 Task: Check the sale-to-list ratio of family room in the last 5 years.
Action: Mouse moved to (1020, 235)
Screenshot: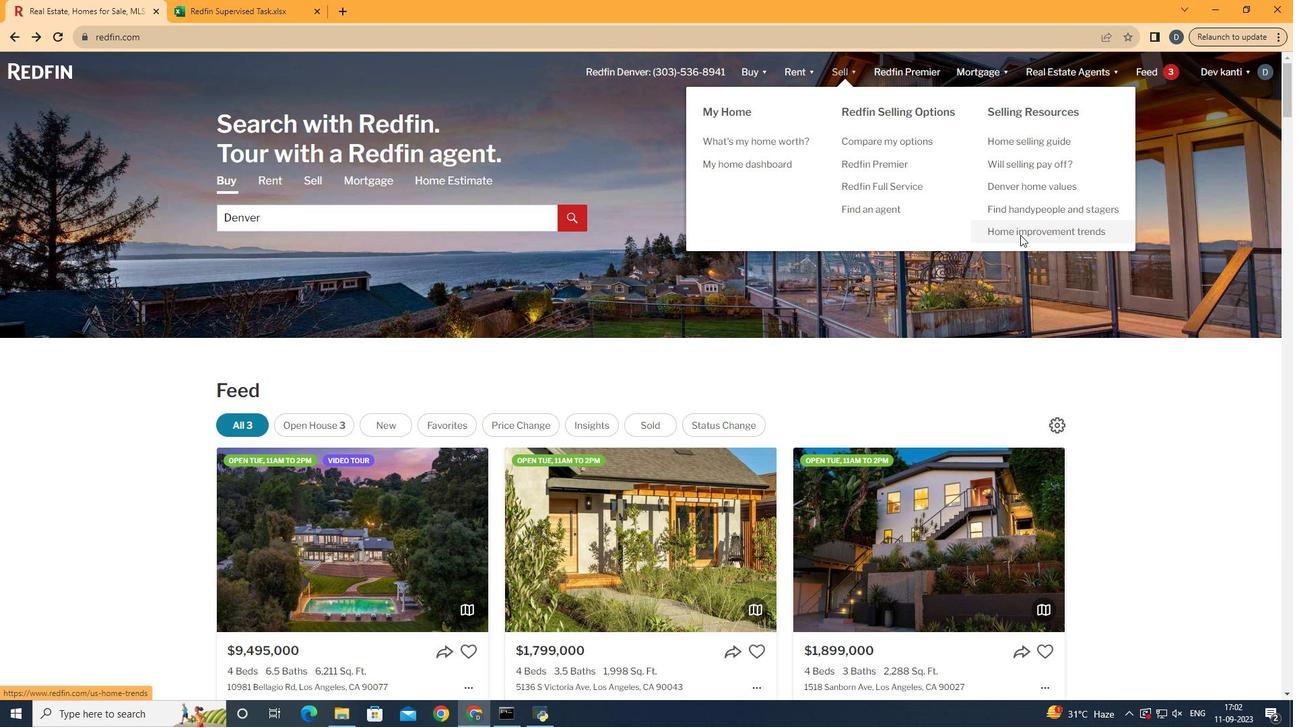 
Action: Mouse pressed left at (1020, 235)
Screenshot: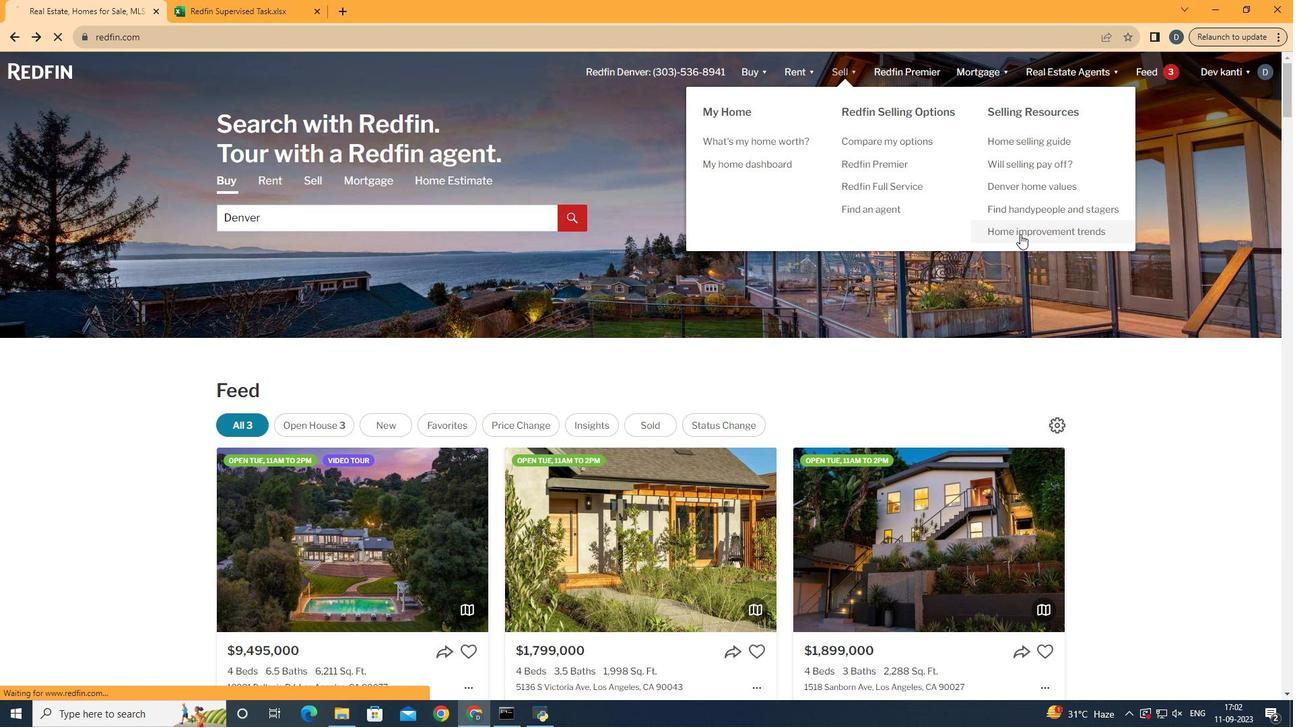 
Action: Mouse moved to (326, 258)
Screenshot: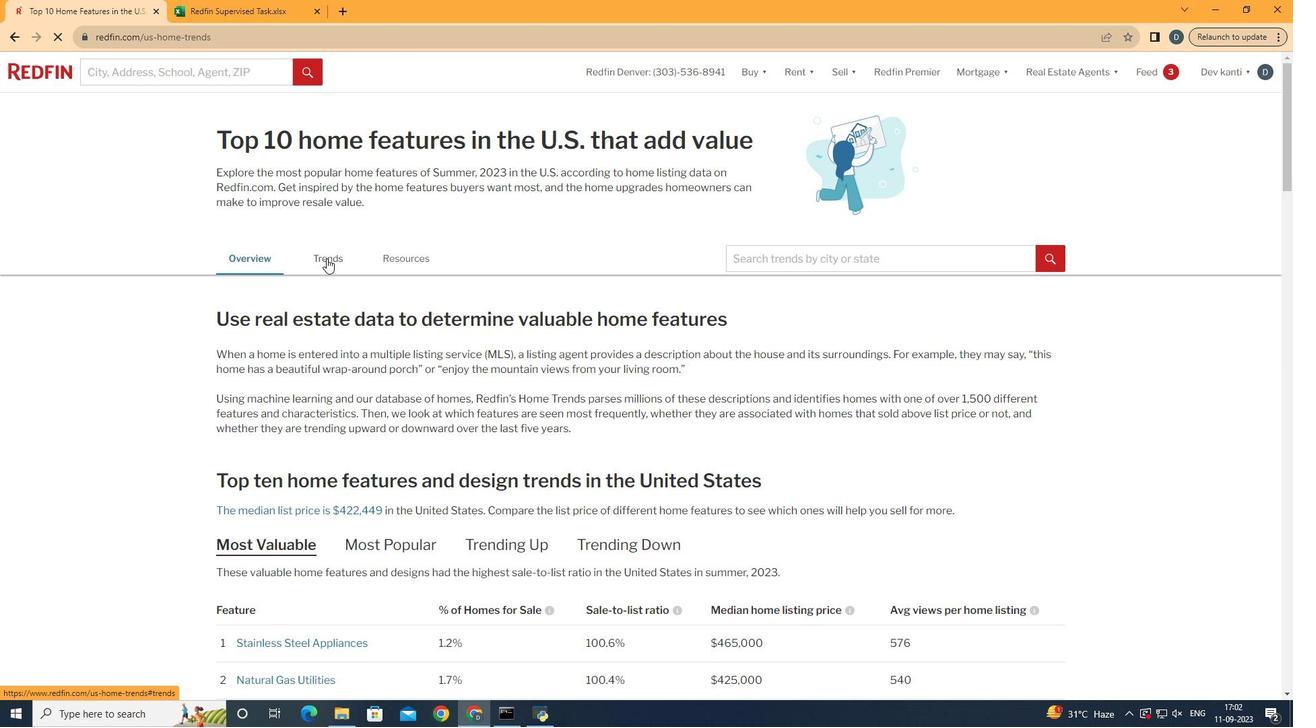 
Action: Mouse pressed left at (326, 258)
Screenshot: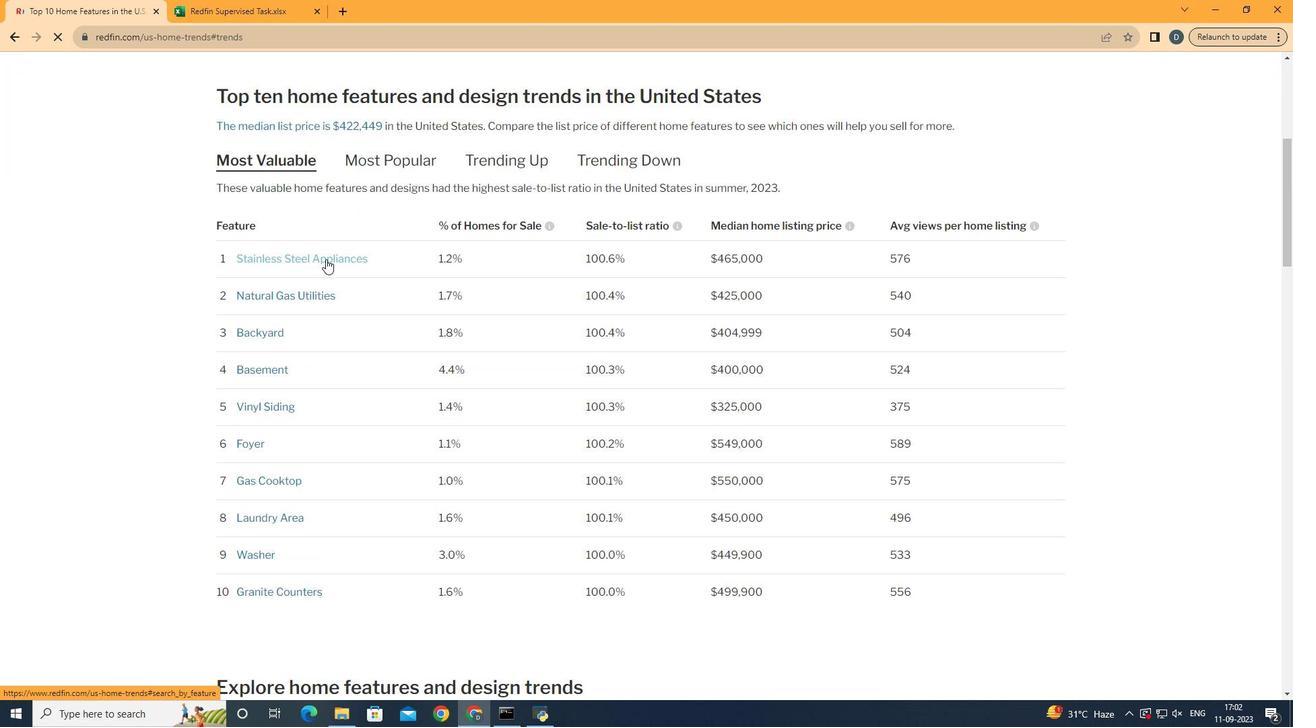 
Action: Mouse moved to (382, 332)
Screenshot: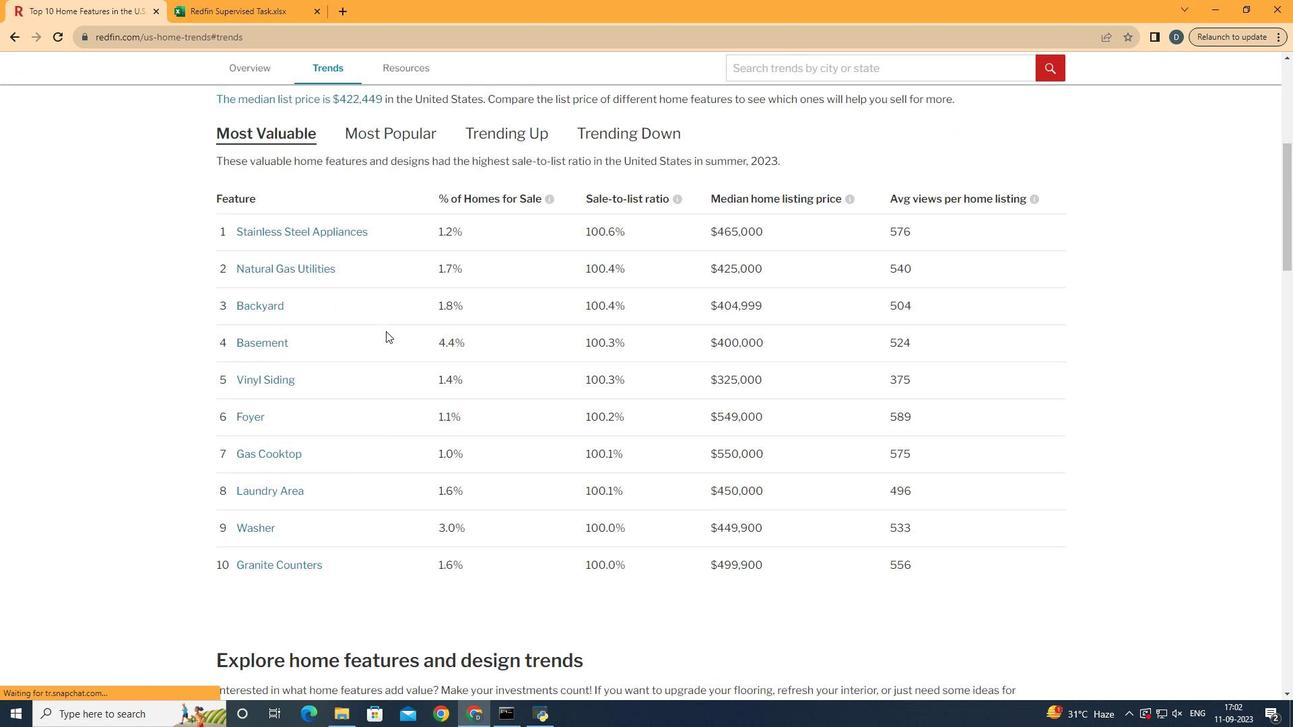 
Action: Mouse scrolled (382, 332) with delta (0, 0)
Screenshot: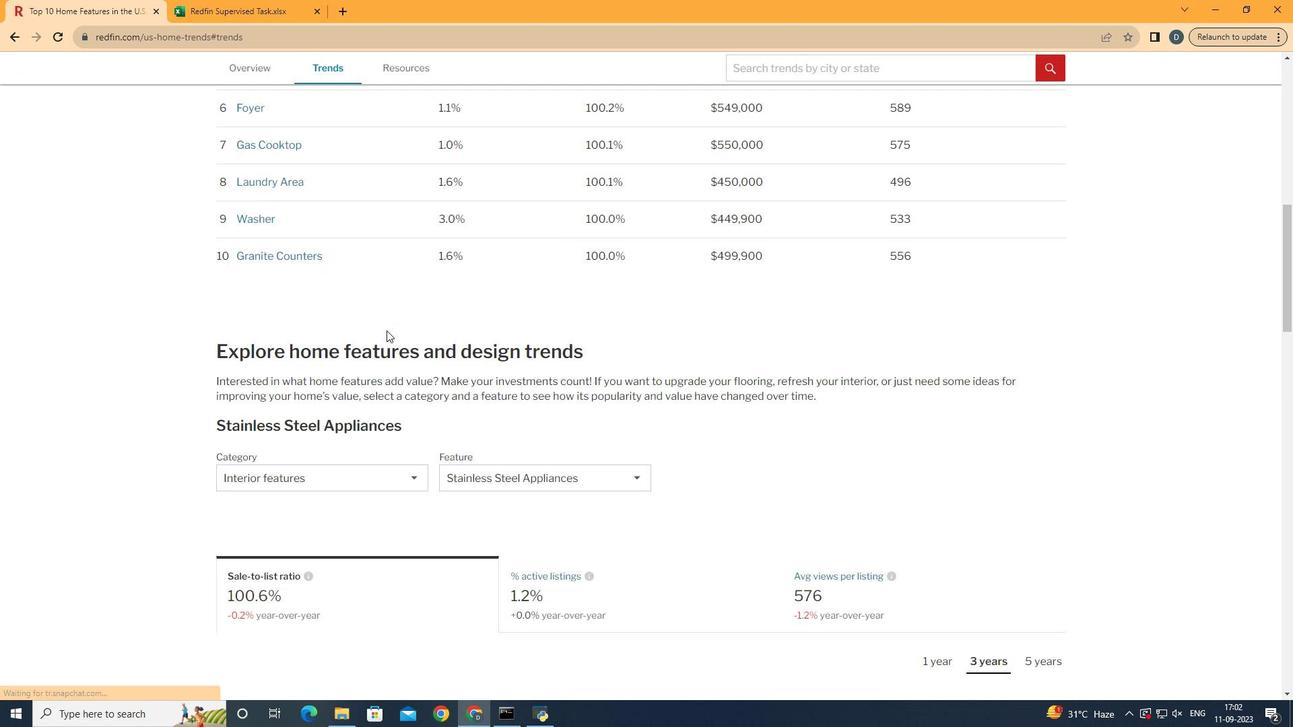 
Action: Mouse moved to (383, 332)
Screenshot: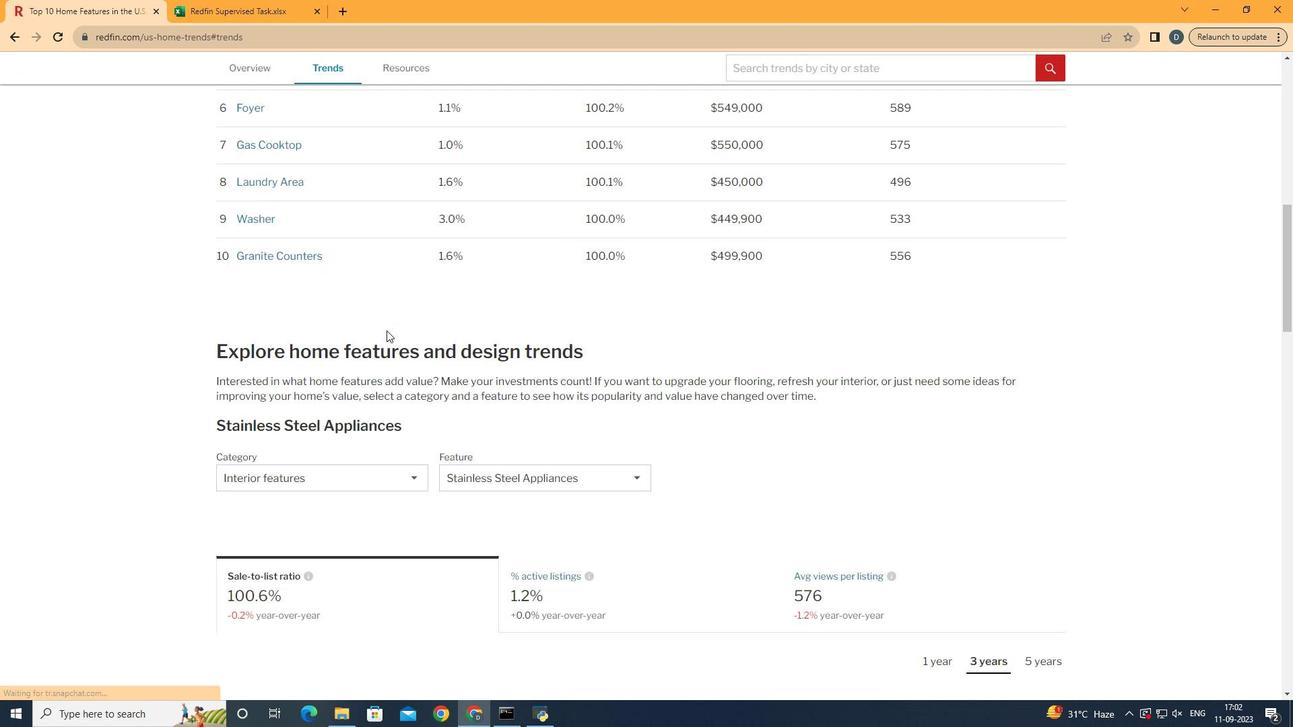 
Action: Mouse scrolled (383, 332) with delta (0, 0)
Screenshot: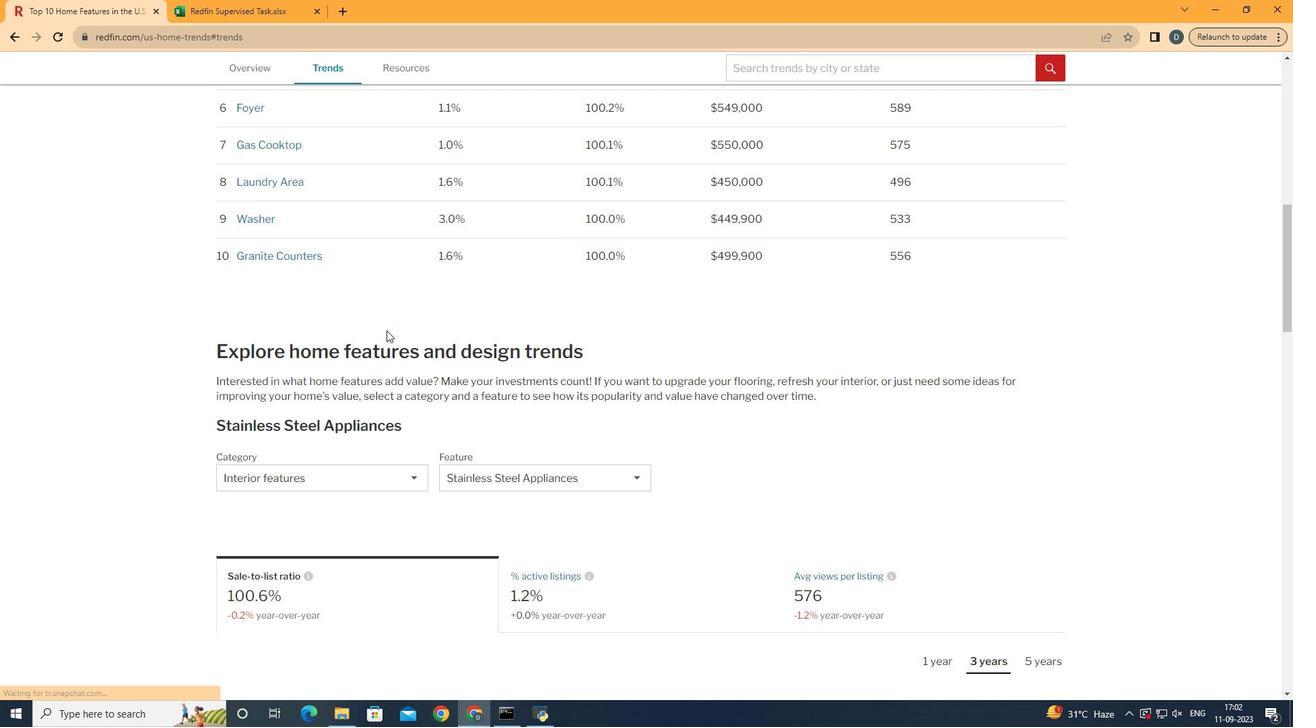 
Action: Mouse moved to (384, 332)
Screenshot: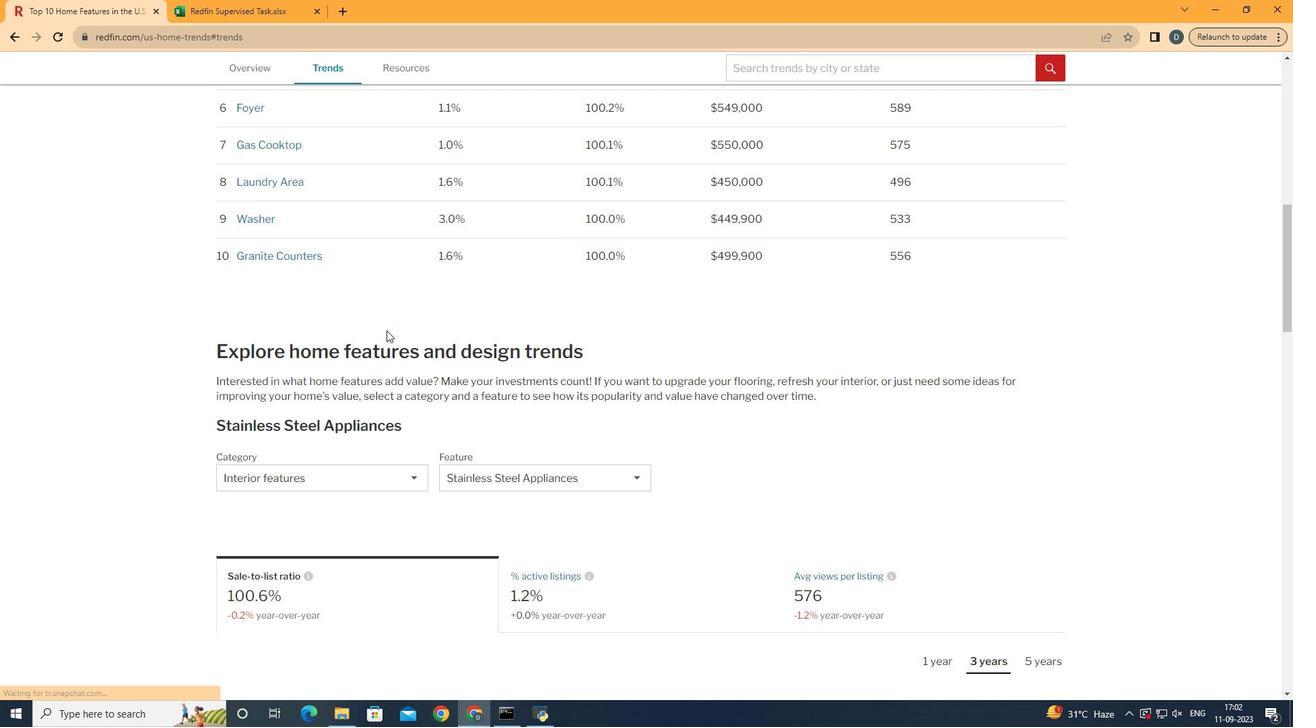 
Action: Mouse scrolled (384, 332) with delta (0, 0)
Screenshot: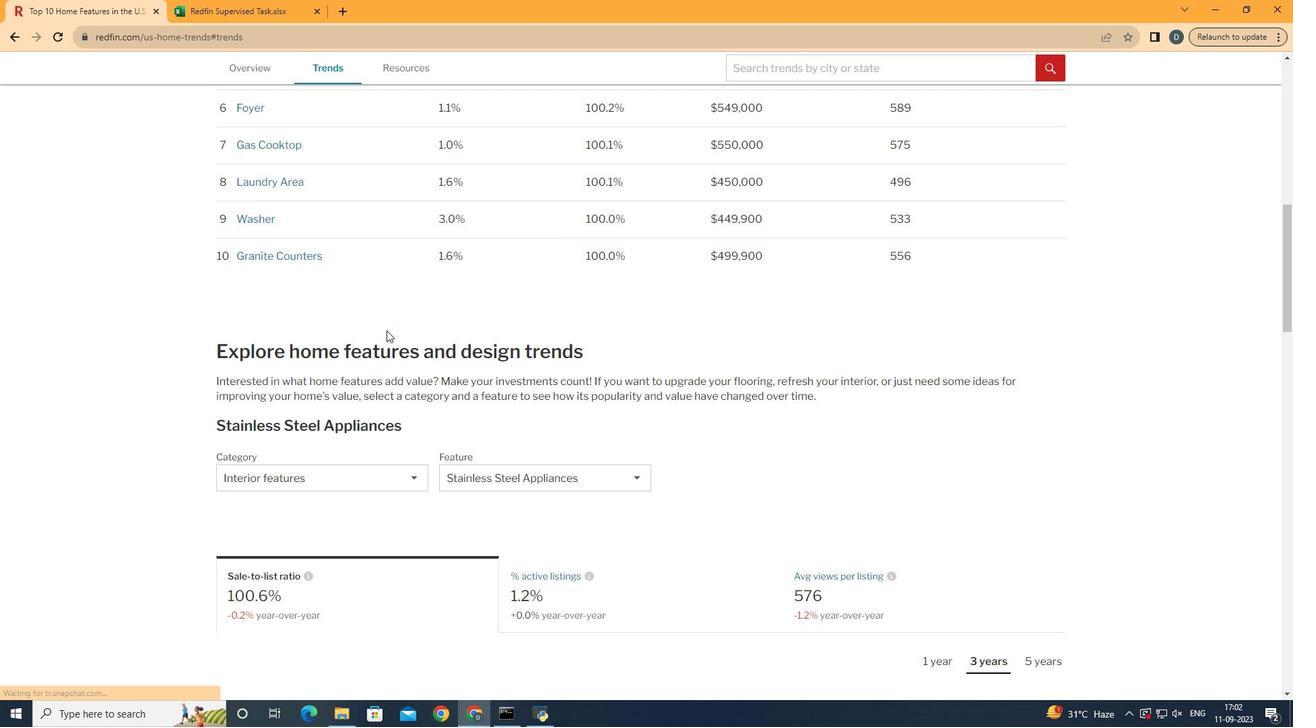 
Action: Mouse scrolled (384, 332) with delta (0, 0)
Screenshot: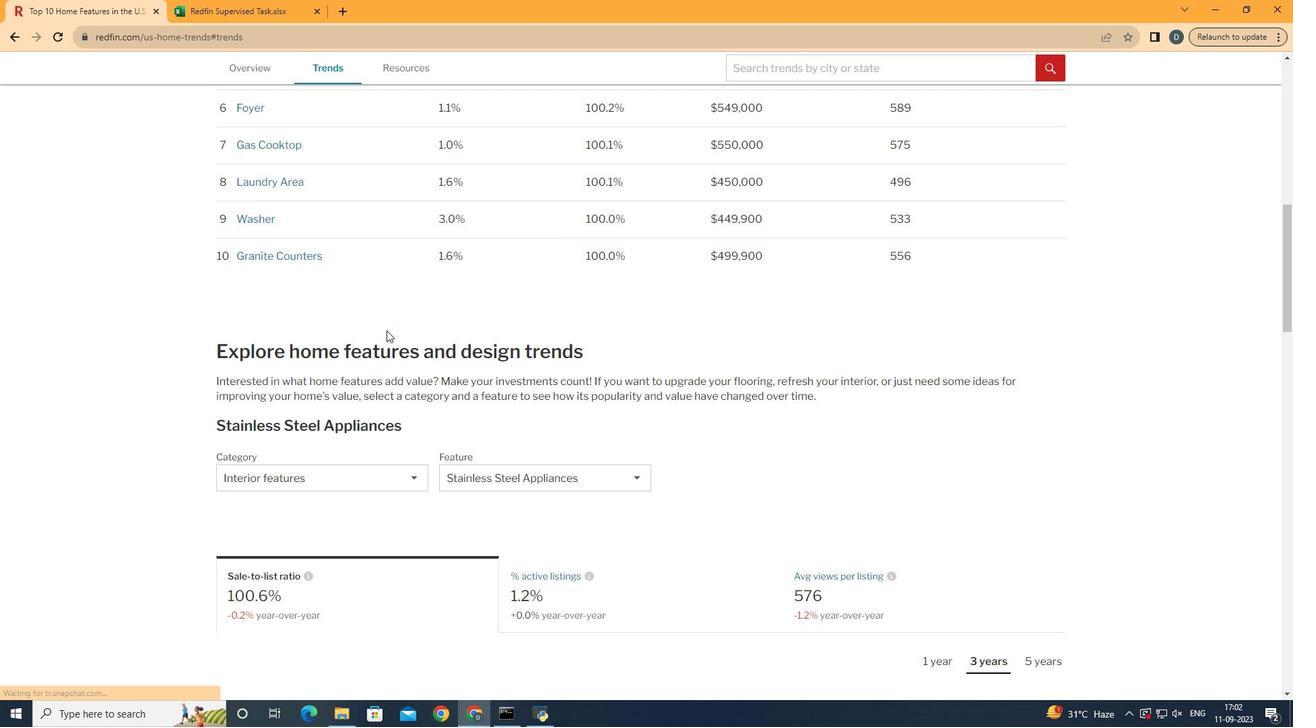 
Action: Mouse moved to (385, 331)
Screenshot: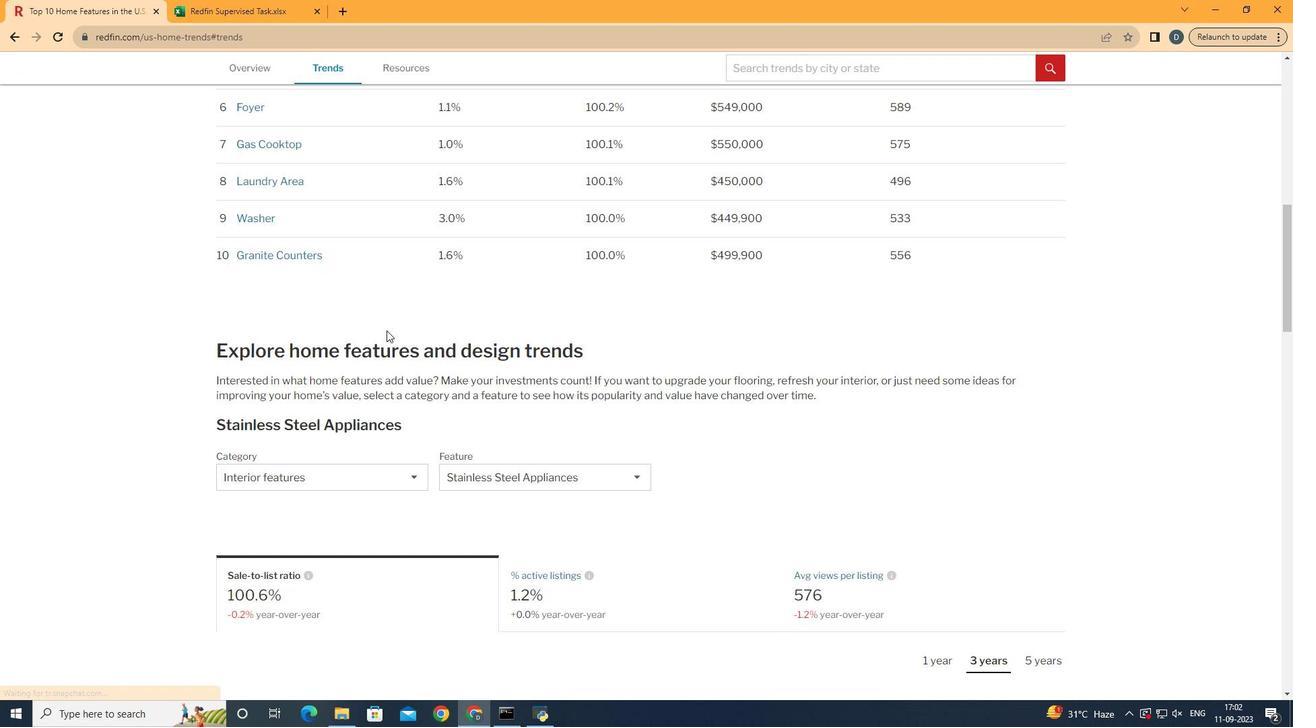 
Action: Mouse scrolled (385, 330) with delta (0, 0)
Screenshot: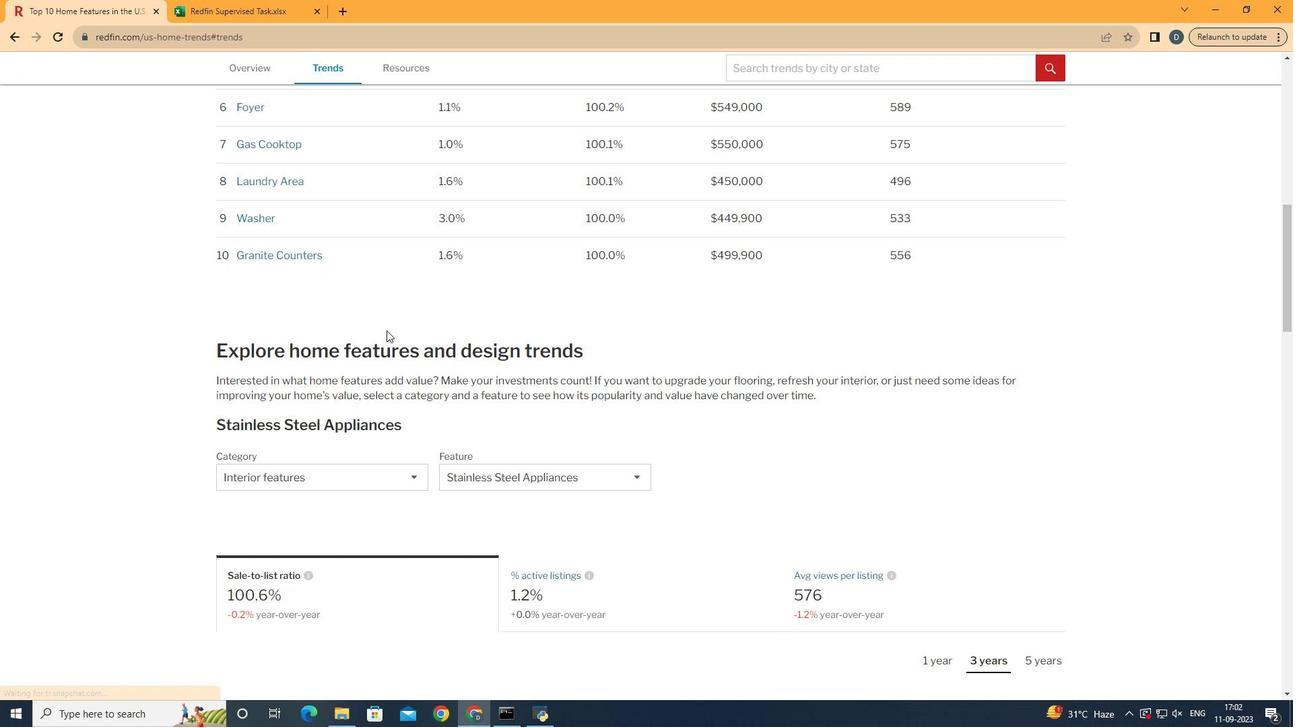 
Action: Mouse moved to (386, 330)
Screenshot: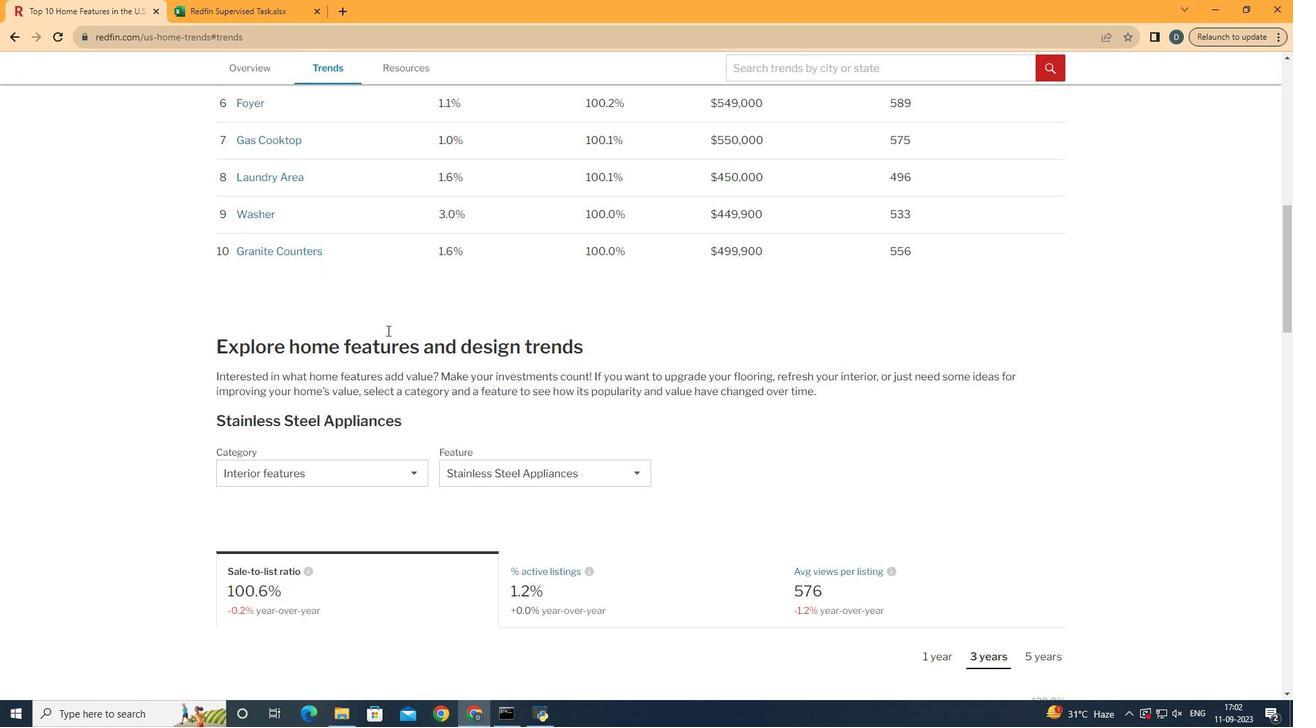 
Action: Mouse scrolled (386, 330) with delta (0, 0)
Screenshot: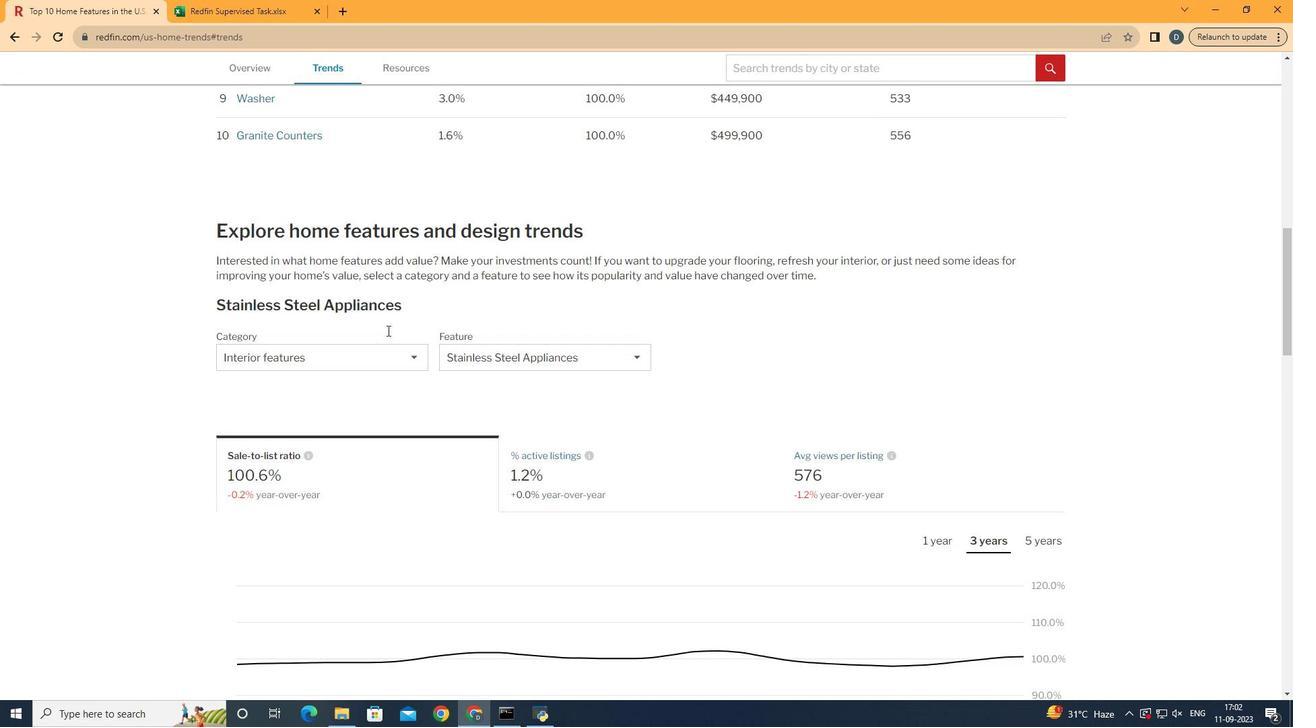 
Action: Mouse scrolled (386, 330) with delta (0, 0)
Screenshot: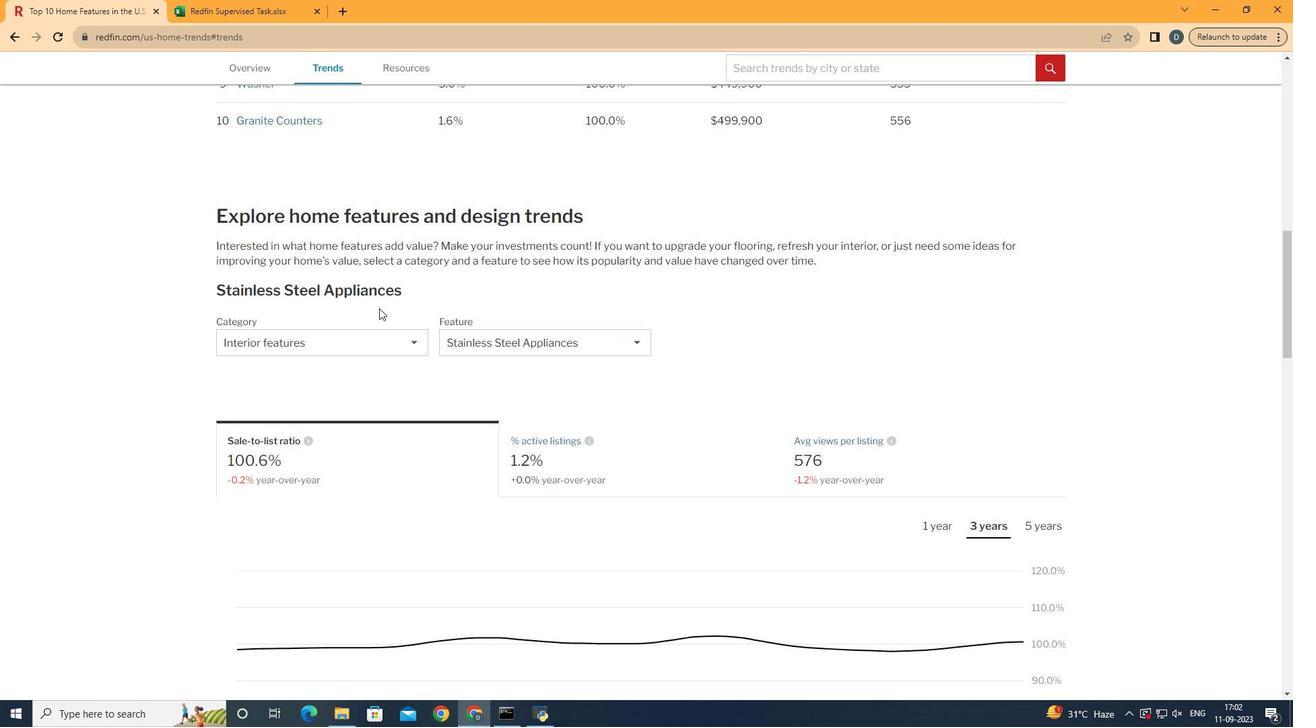 
Action: Mouse moved to (387, 344)
Screenshot: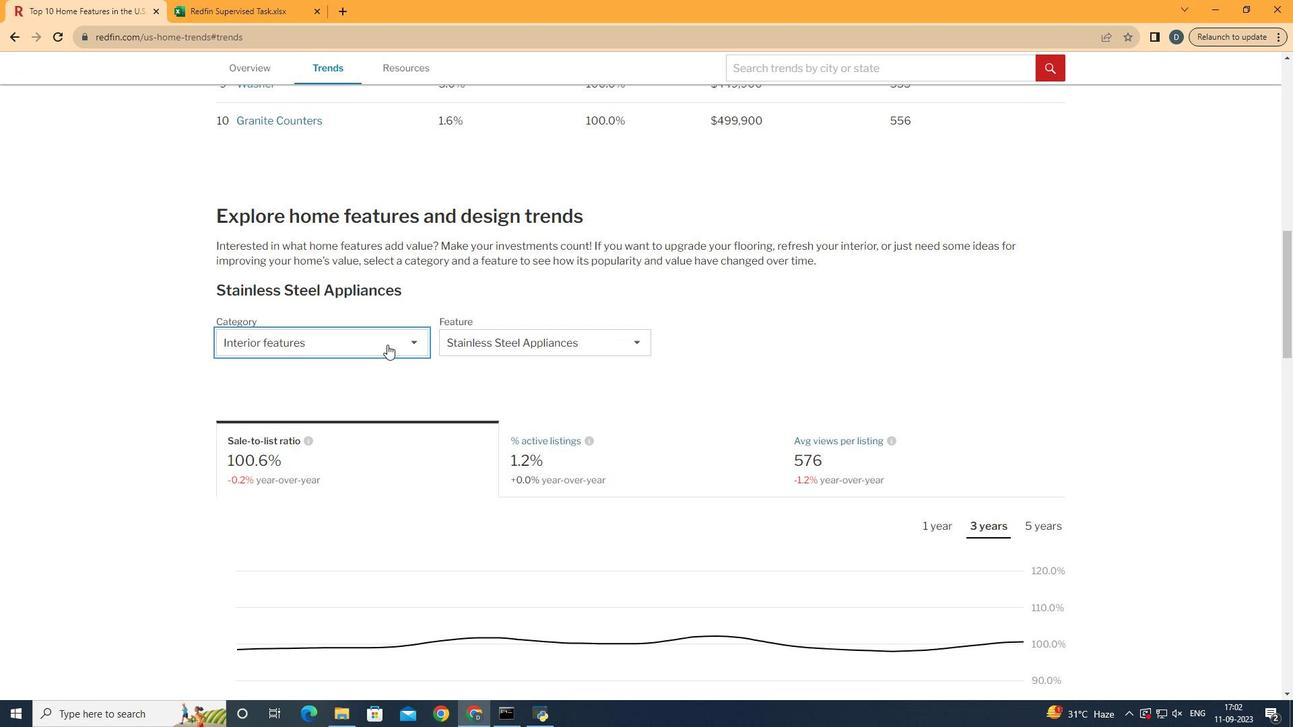 
Action: Mouse pressed left at (387, 344)
Screenshot: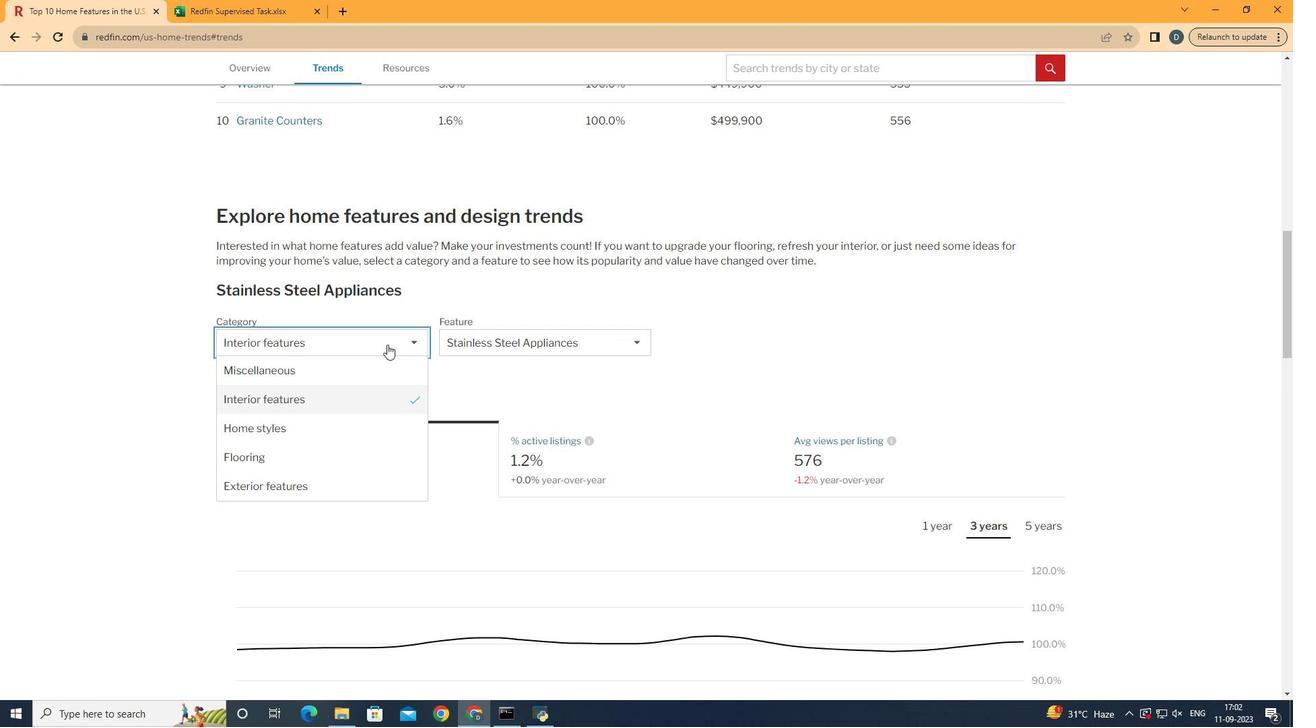 
Action: Mouse moved to (386, 394)
Screenshot: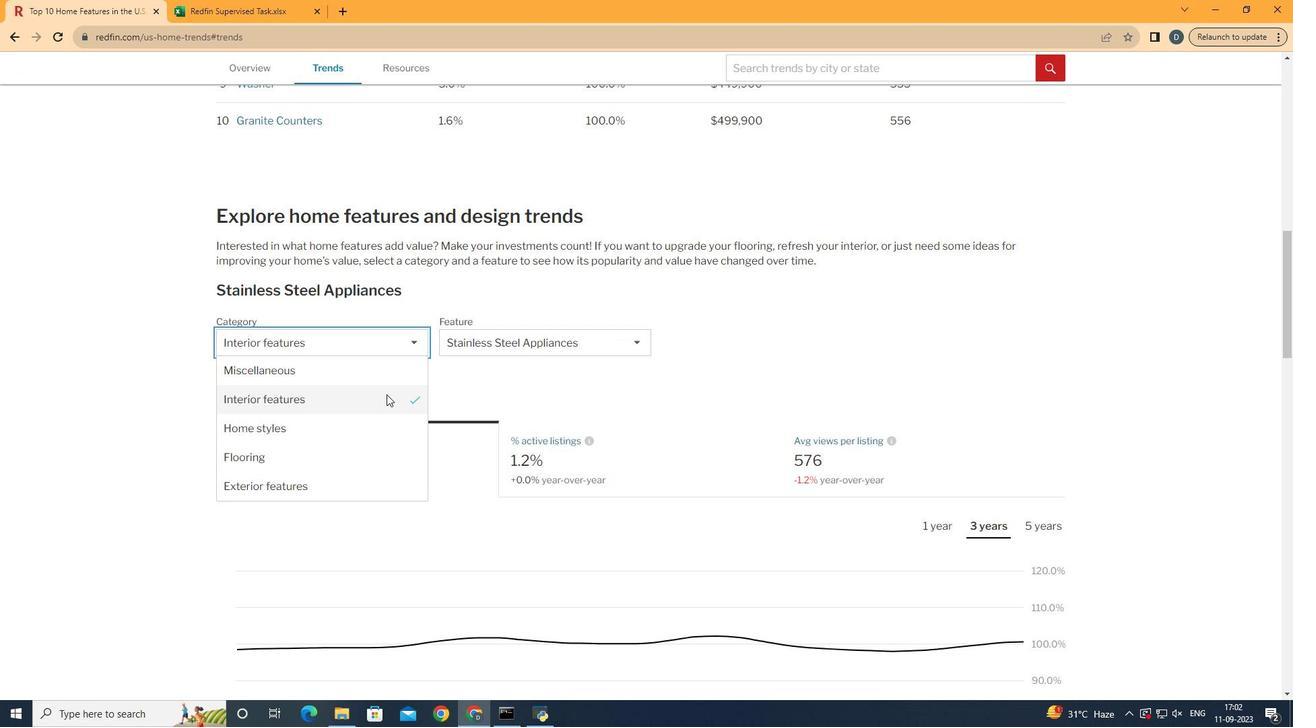 
Action: Mouse pressed left at (386, 394)
Screenshot: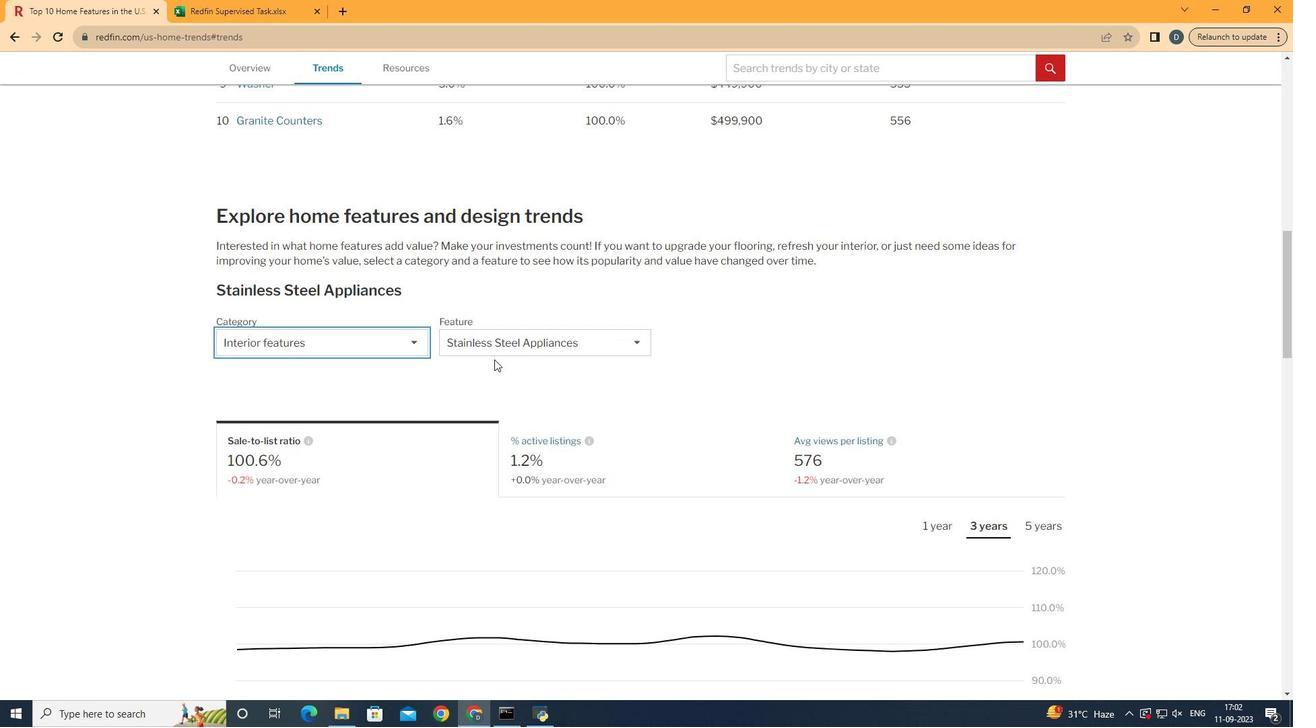 
Action: Mouse moved to (526, 351)
Screenshot: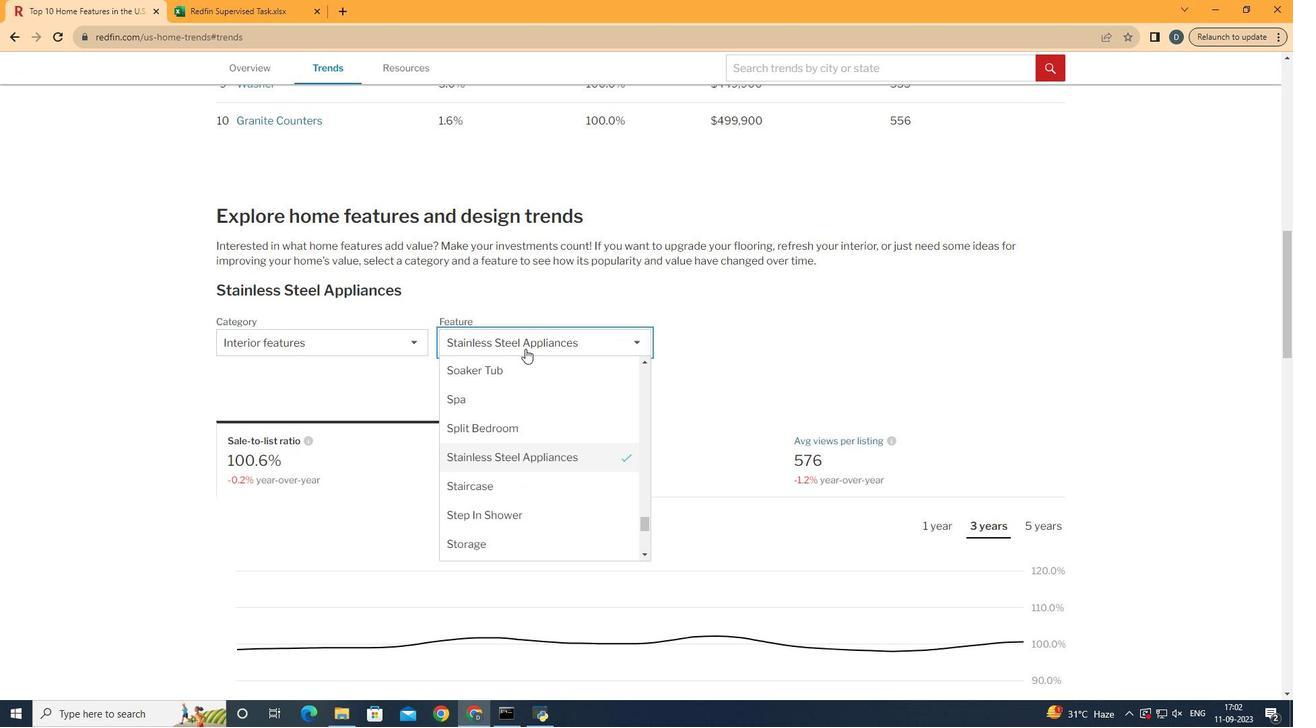 
Action: Mouse pressed left at (526, 351)
Screenshot: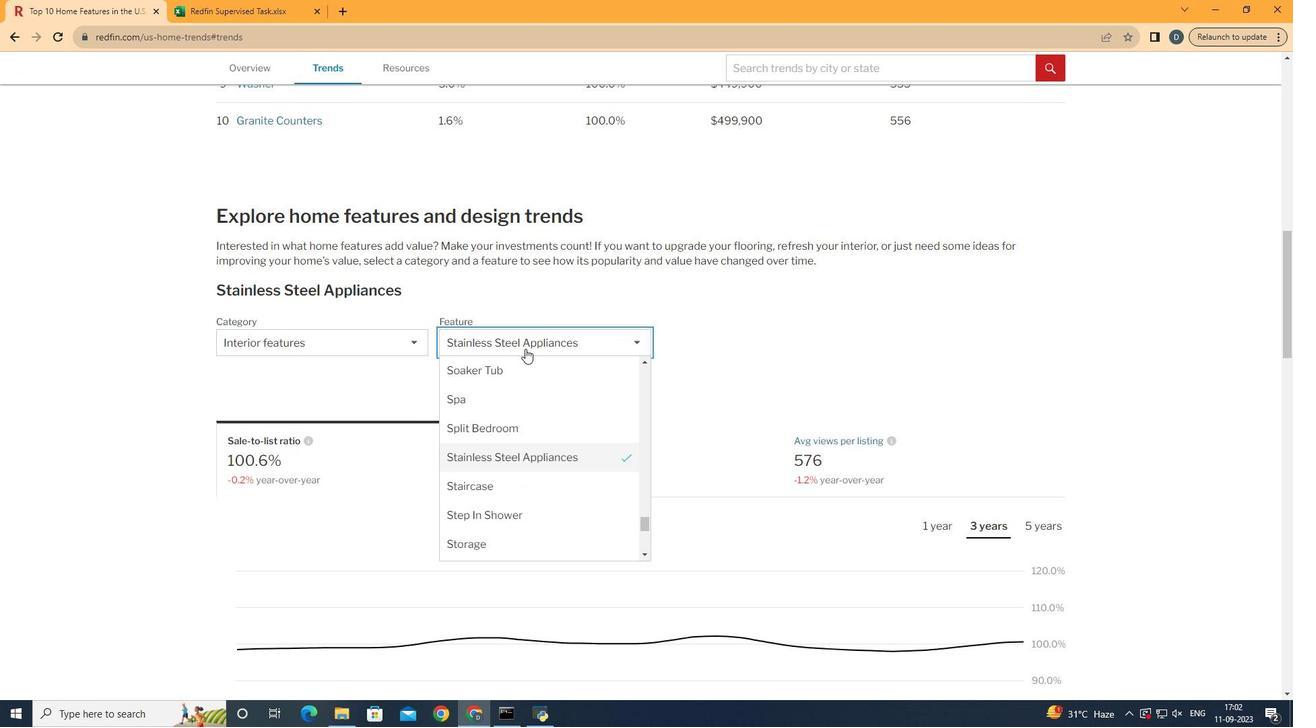 
Action: Mouse moved to (558, 465)
Screenshot: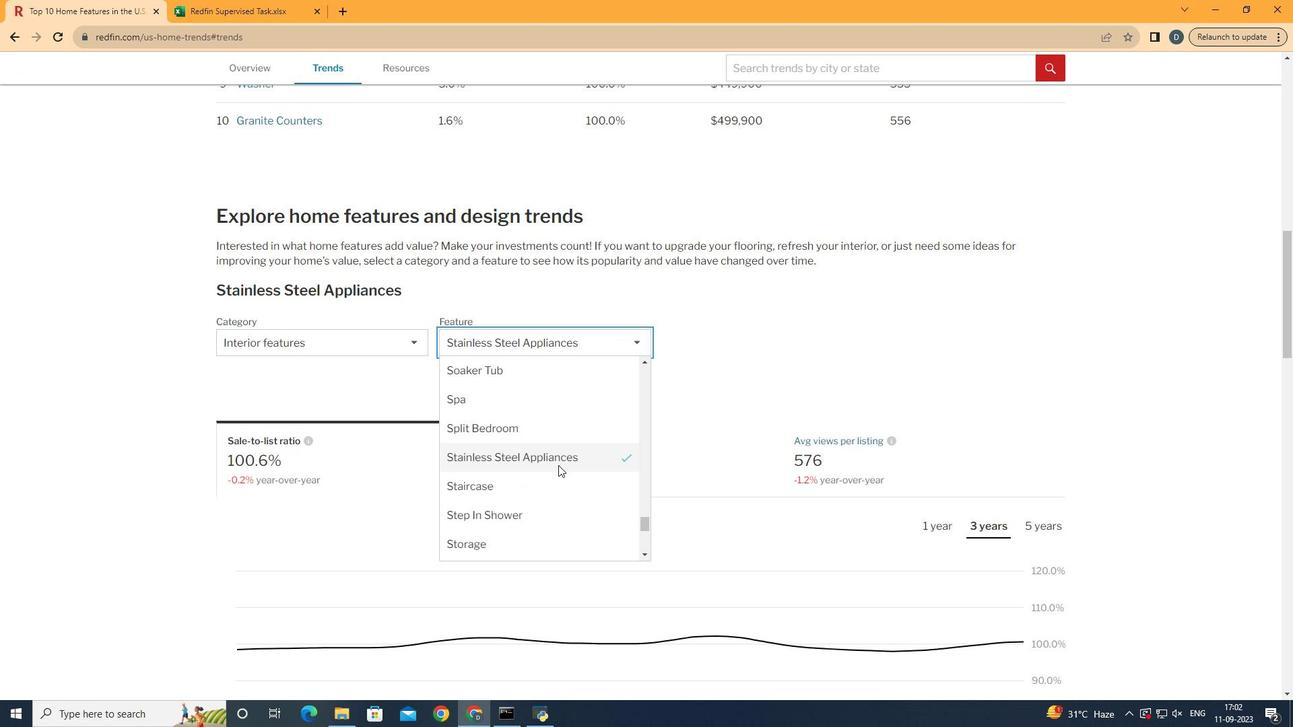 
Action: Mouse scrolled (558, 466) with delta (0, 0)
Screenshot: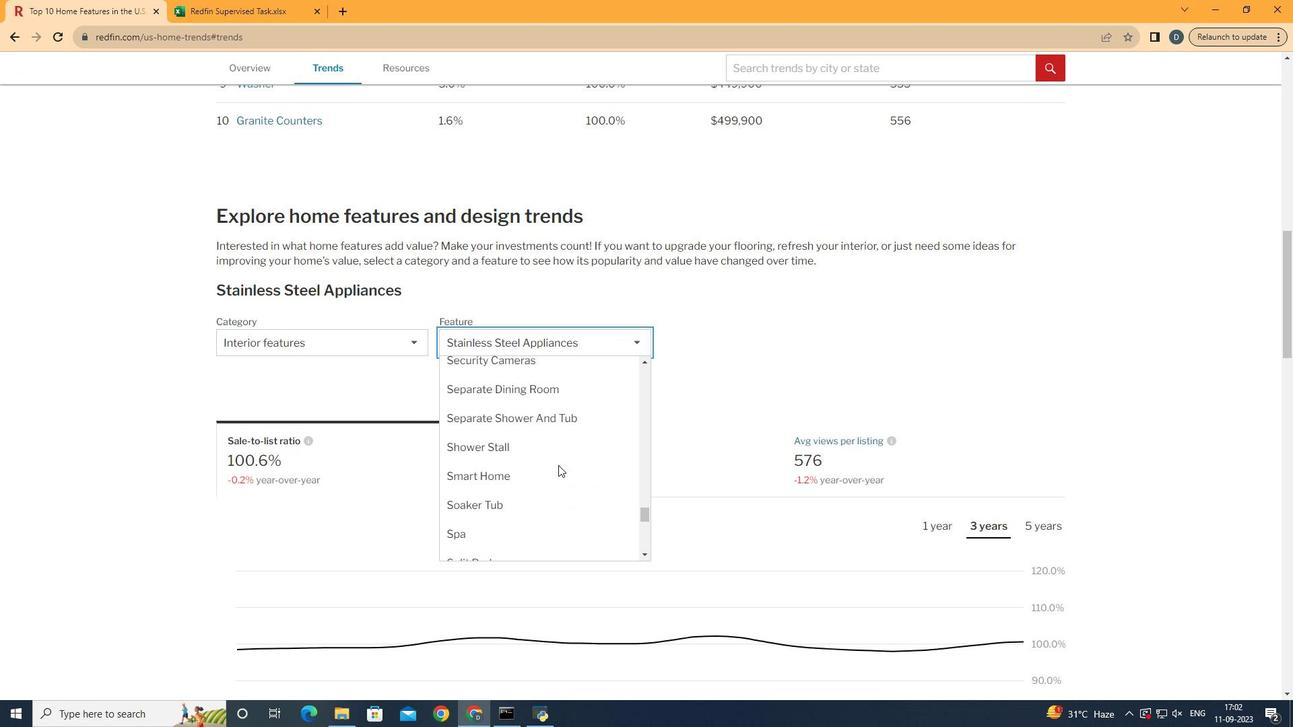
Action: Mouse scrolled (558, 466) with delta (0, 0)
Screenshot: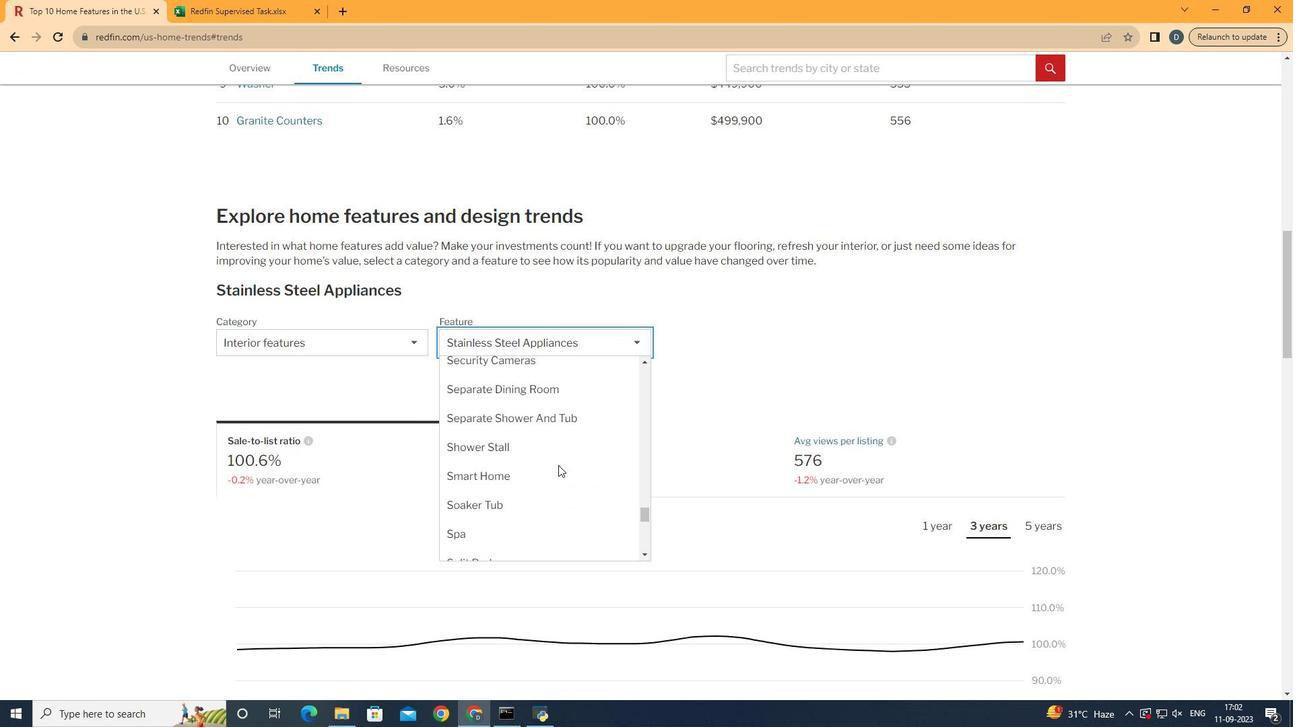 
Action: Mouse scrolled (558, 466) with delta (0, 0)
Screenshot: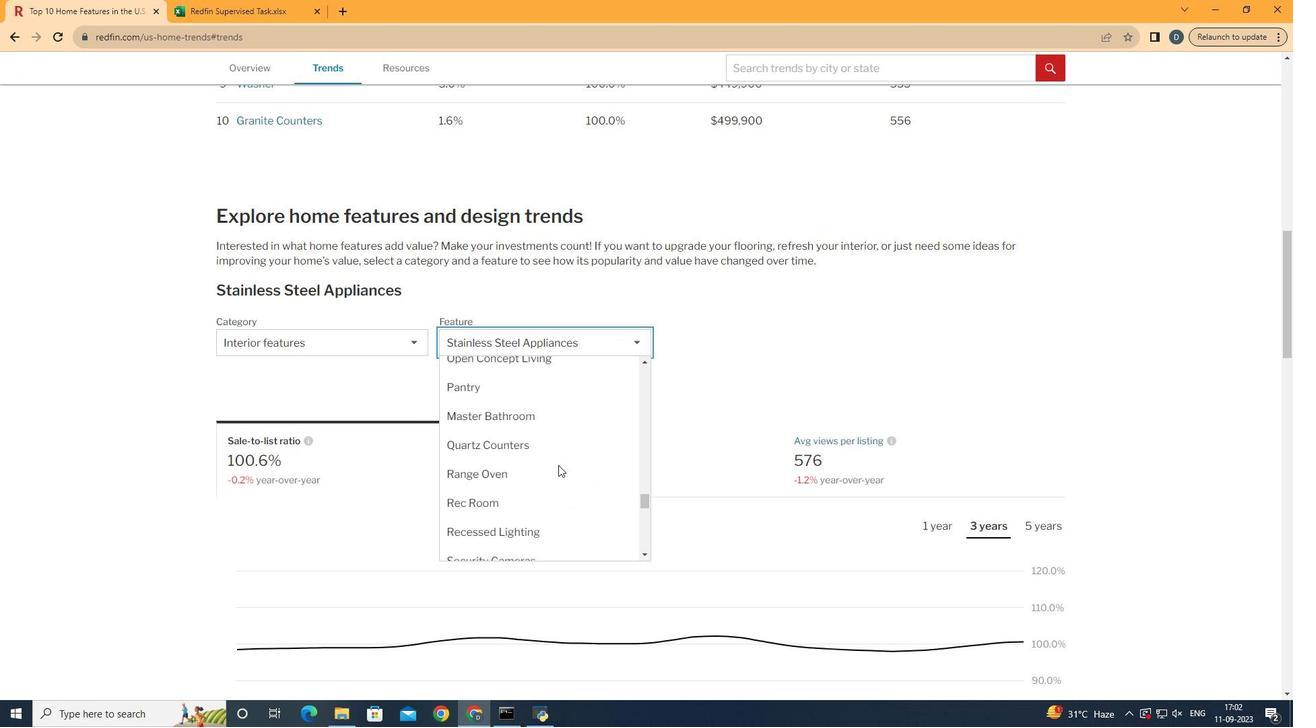 
Action: Mouse scrolled (558, 466) with delta (0, 0)
Screenshot: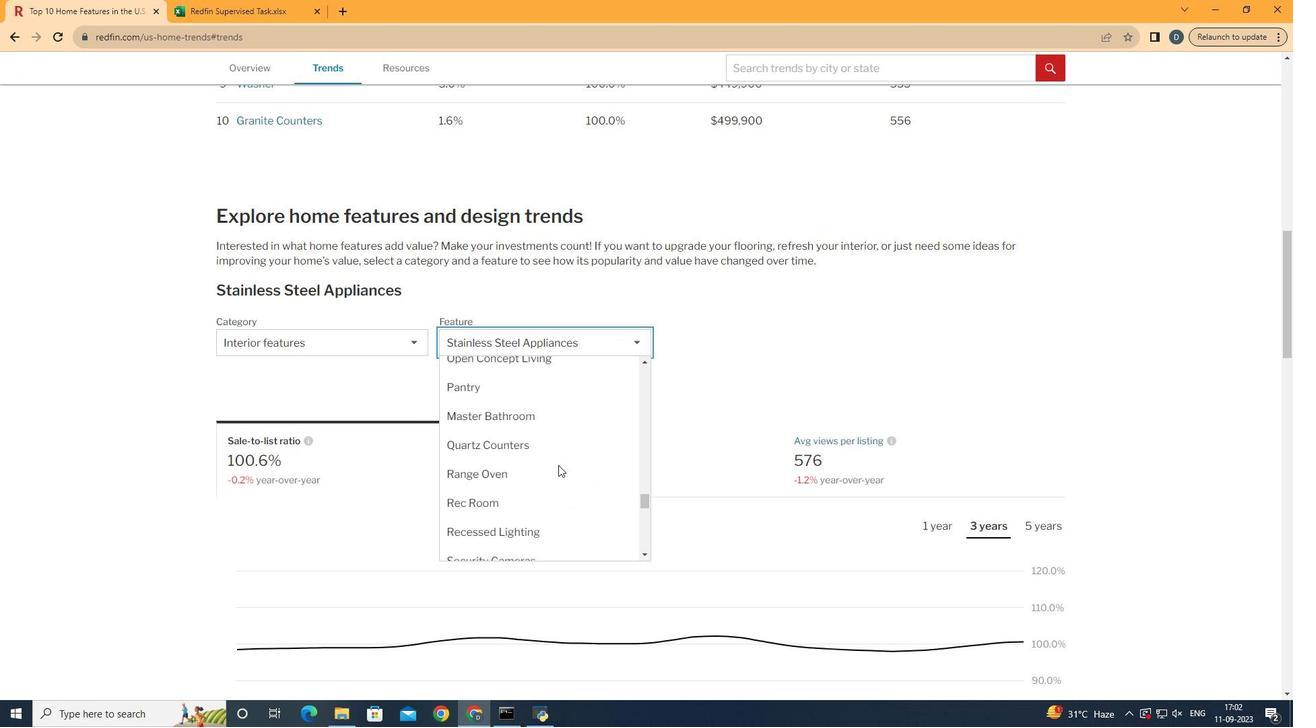 
Action: Mouse scrolled (558, 466) with delta (0, 0)
Screenshot: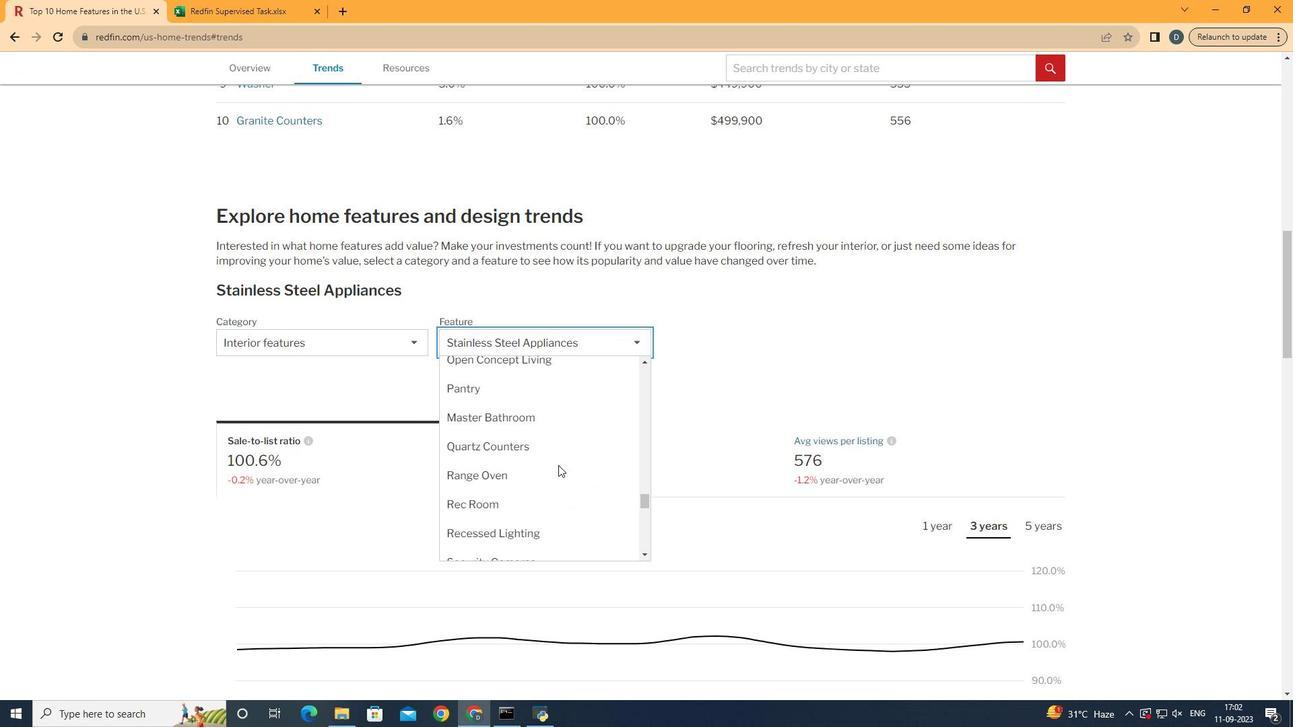
Action: Mouse scrolled (558, 466) with delta (0, 0)
Screenshot: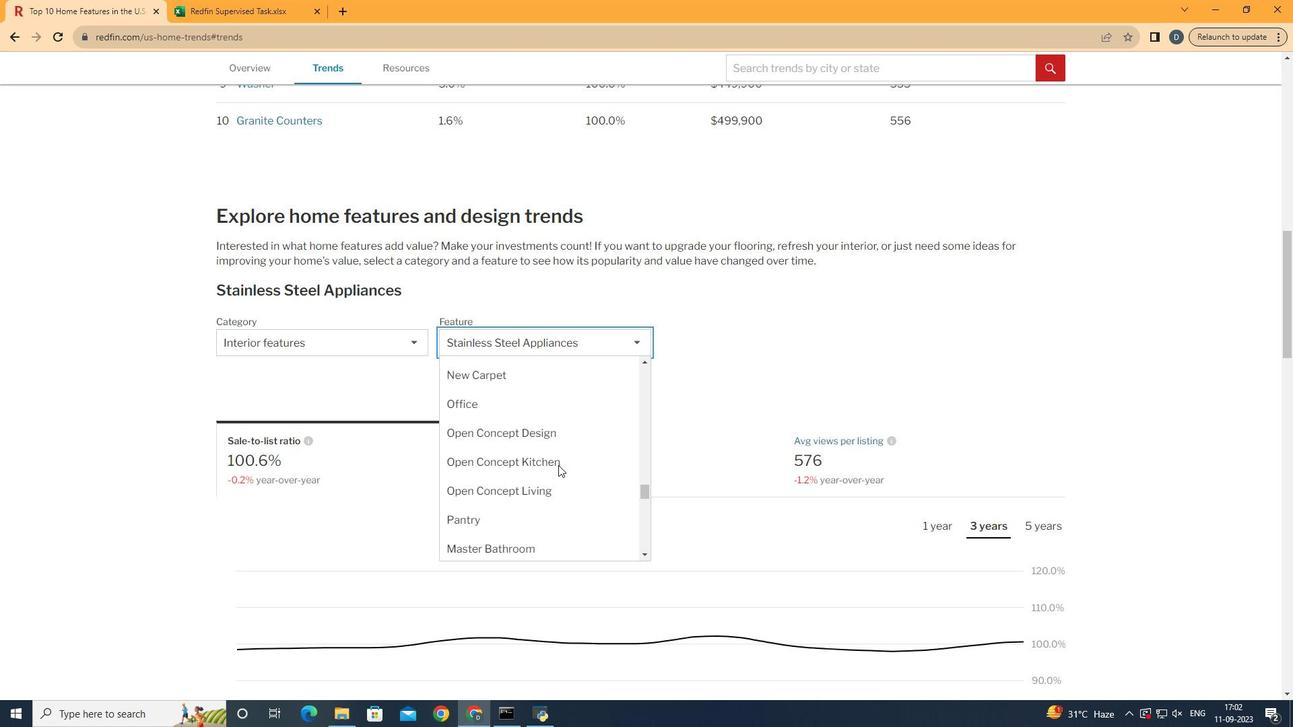 
Action: Mouse scrolled (558, 466) with delta (0, 0)
Screenshot: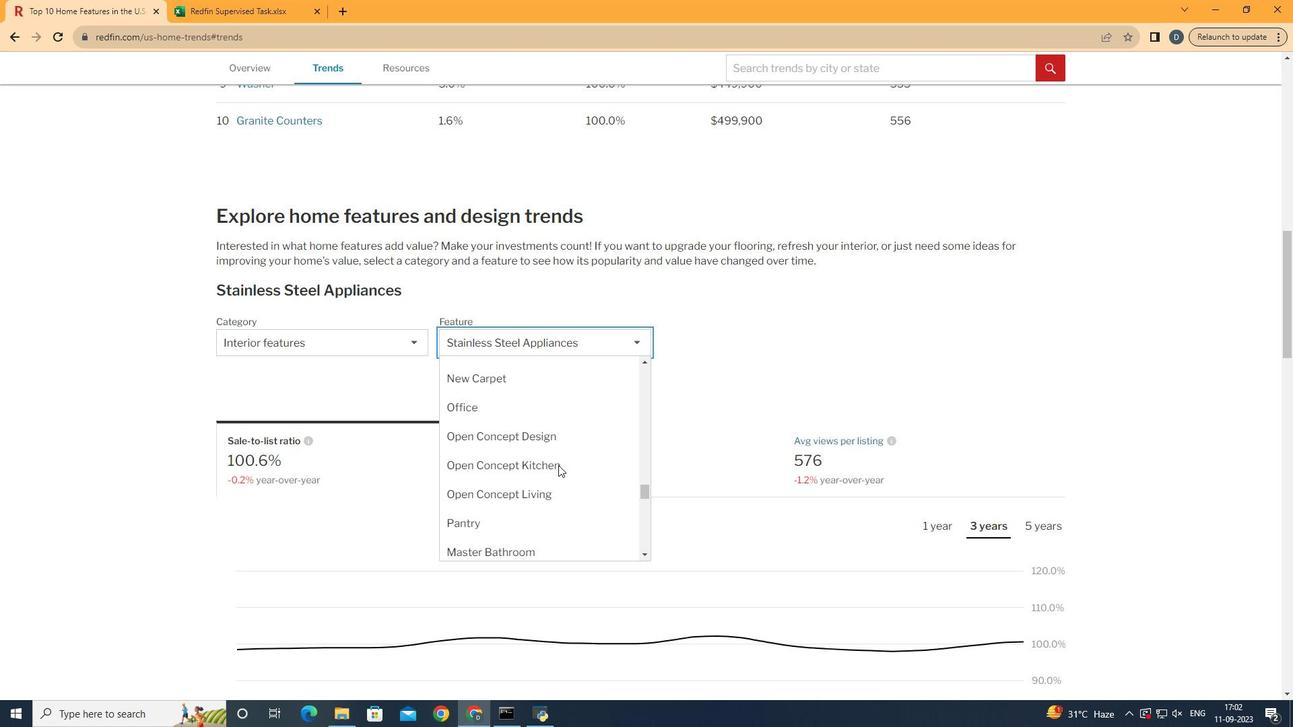 
Action: Mouse scrolled (558, 466) with delta (0, 0)
Screenshot: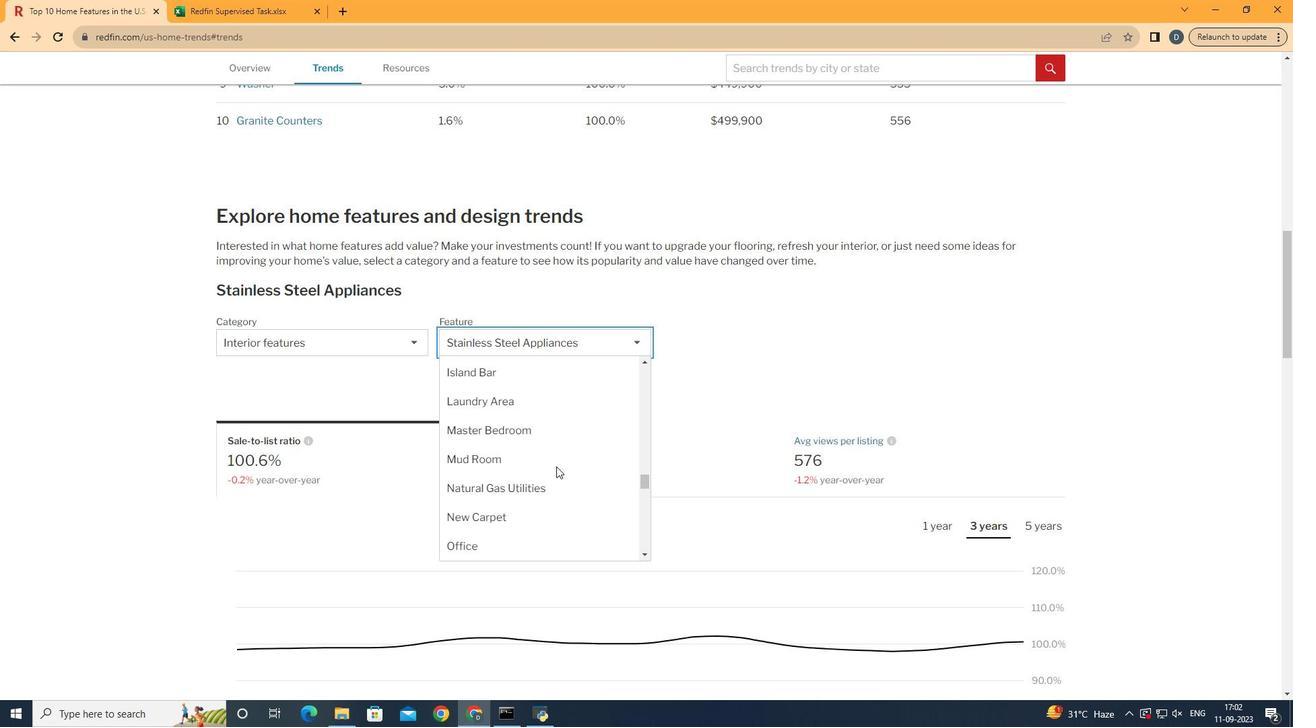 
Action: Mouse scrolled (558, 466) with delta (0, 0)
Screenshot: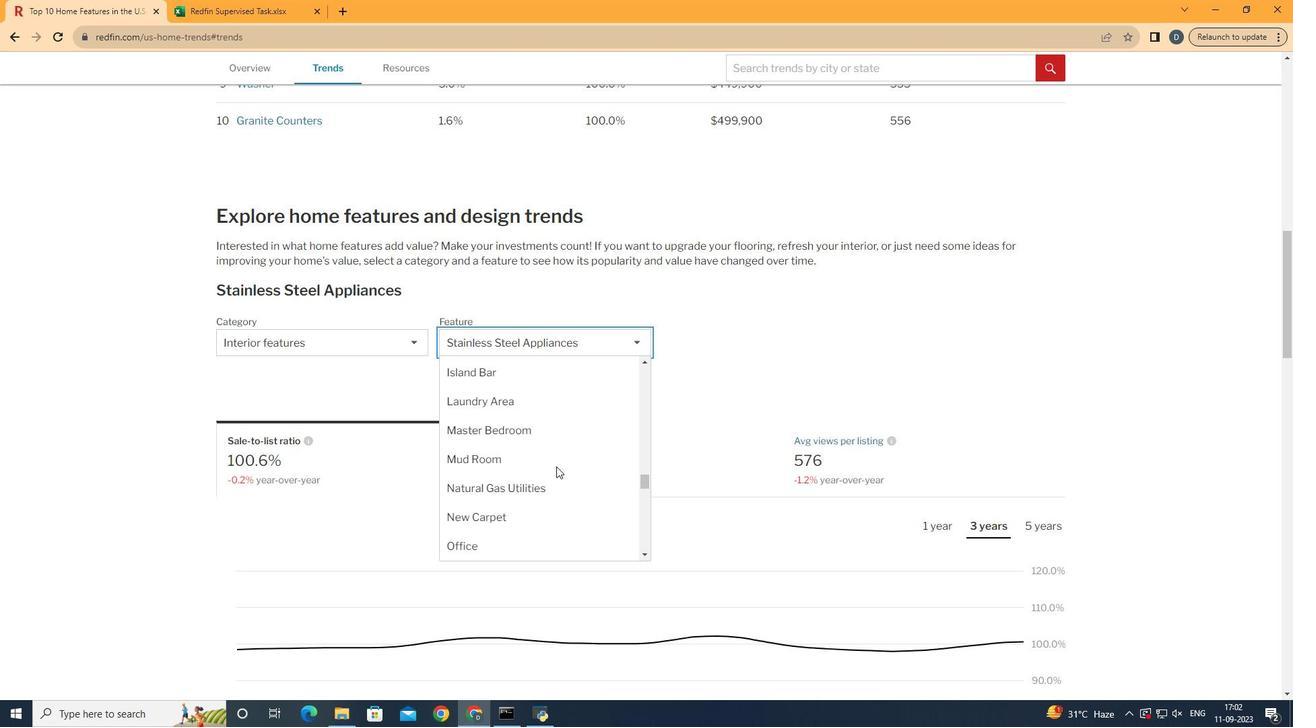 
Action: Mouse moved to (558, 466)
Screenshot: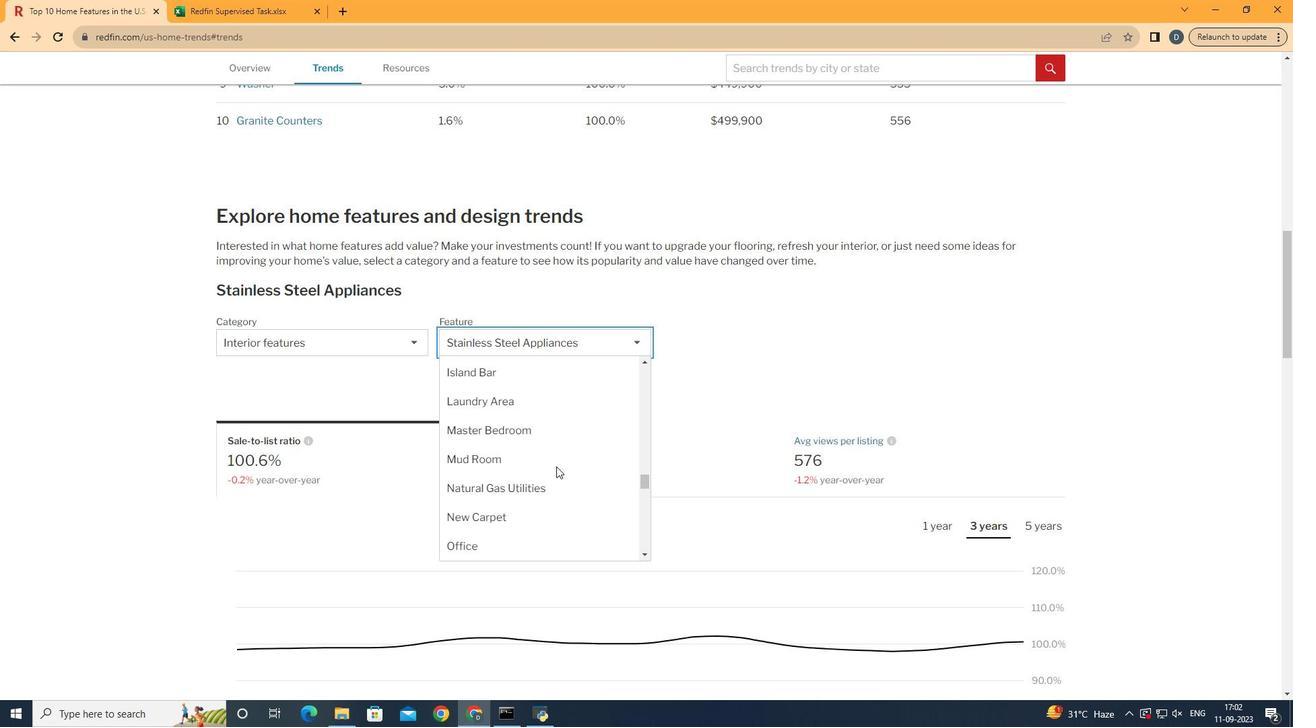 
Action: Mouse scrolled (558, 466) with delta (0, 0)
Screenshot: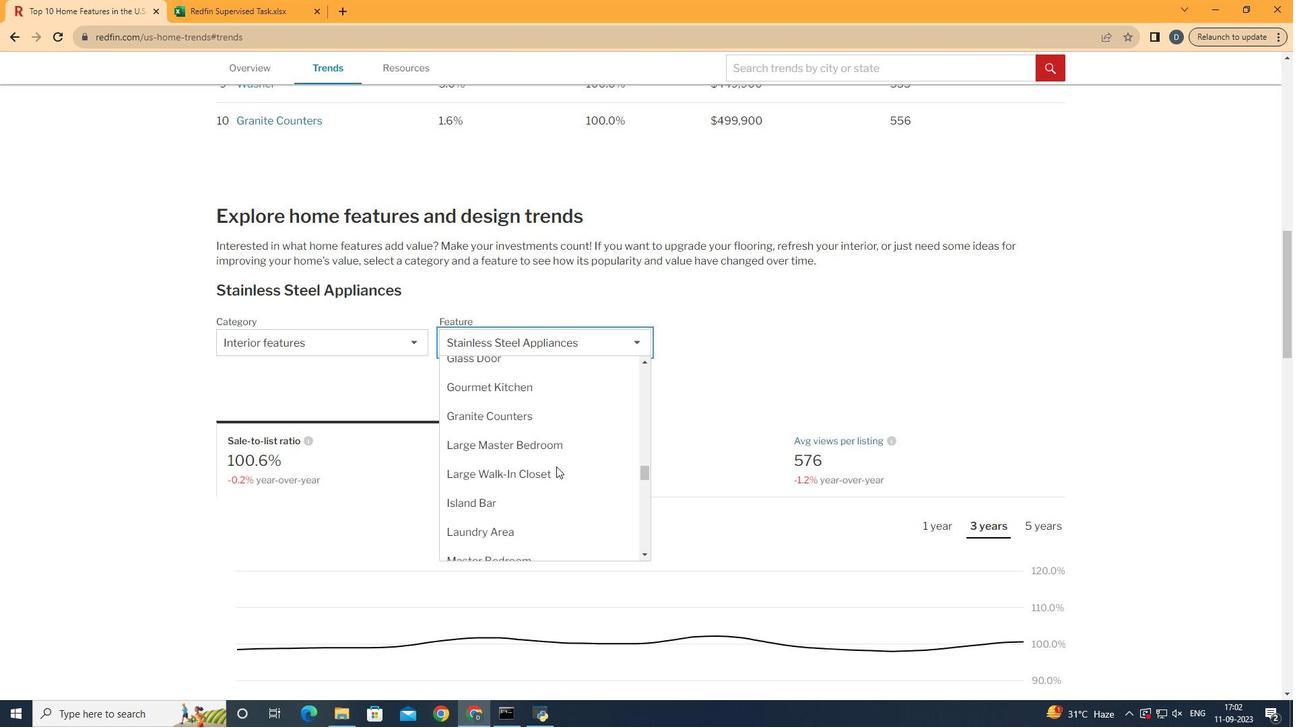 
Action: Mouse moved to (557, 466)
Screenshot: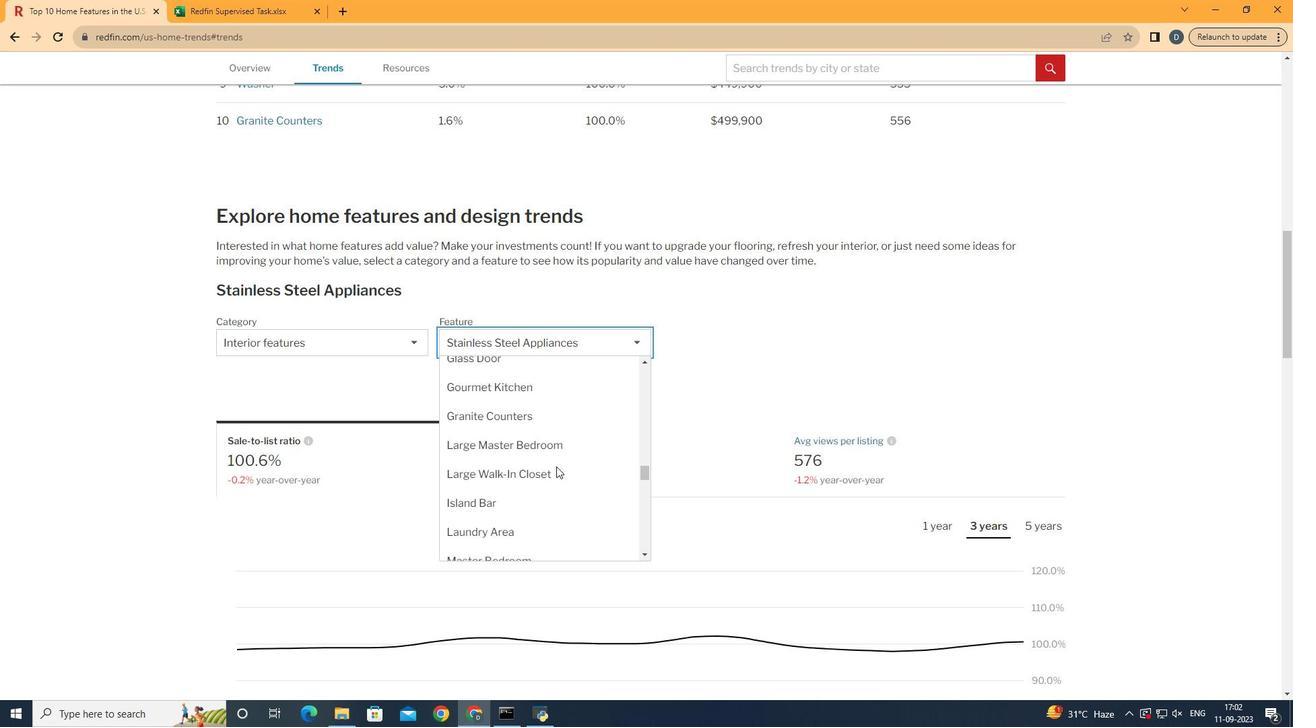 
Action: Mouse scrolled (557, 467) with delta (0, 0)
Screenshot: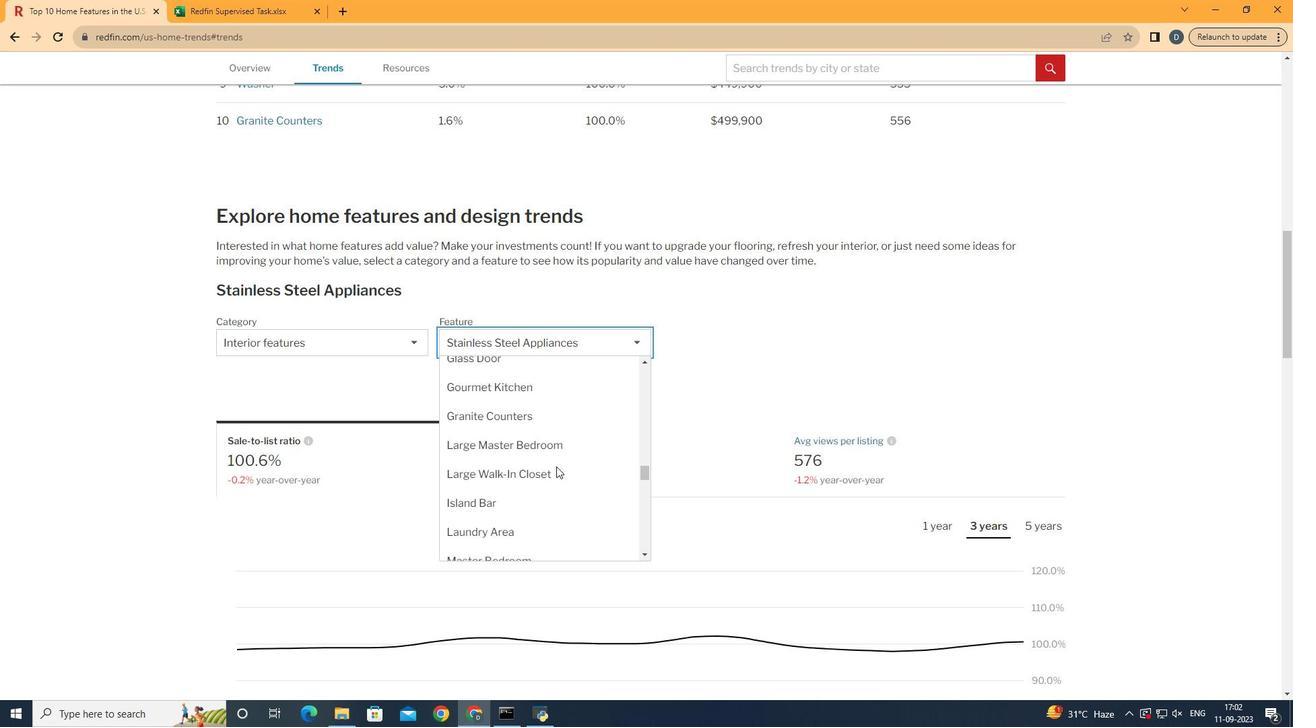 
Action: Mouse moved to (556, 466)
Screenshot: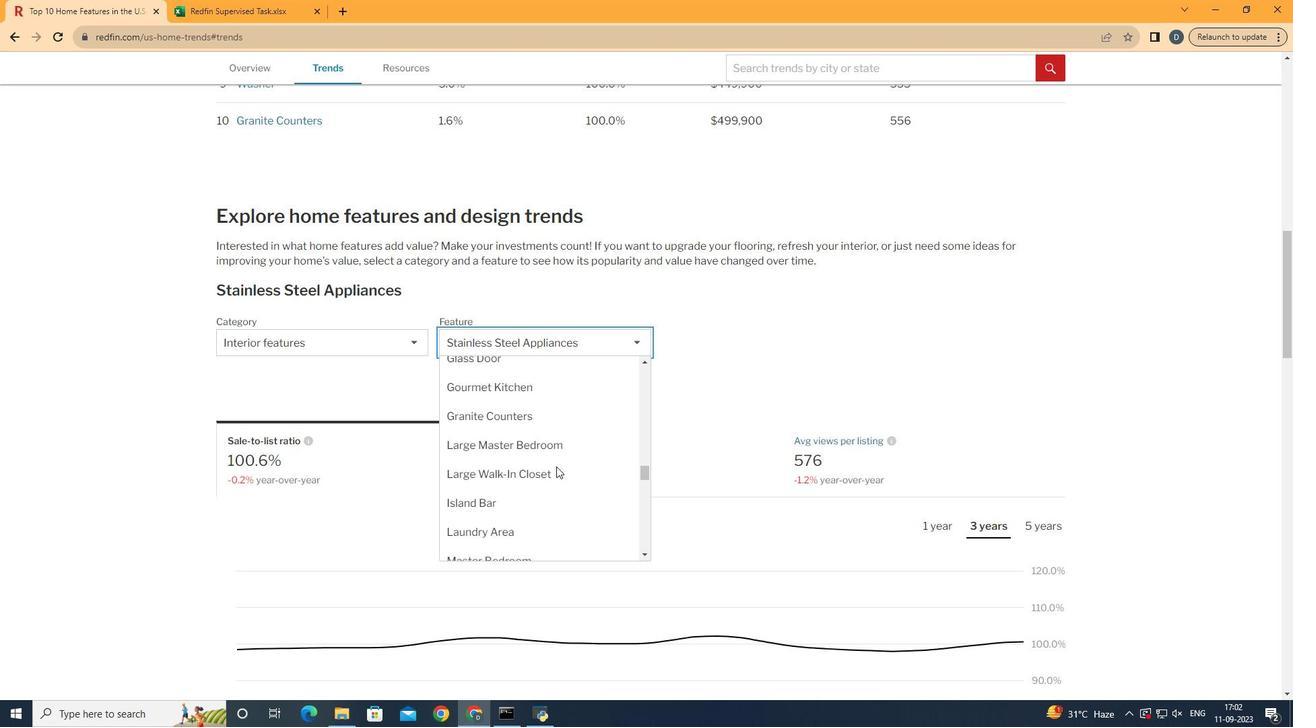 
Action: Mouse scrolled (556, 467) with delta (0, 0)
Screenshot: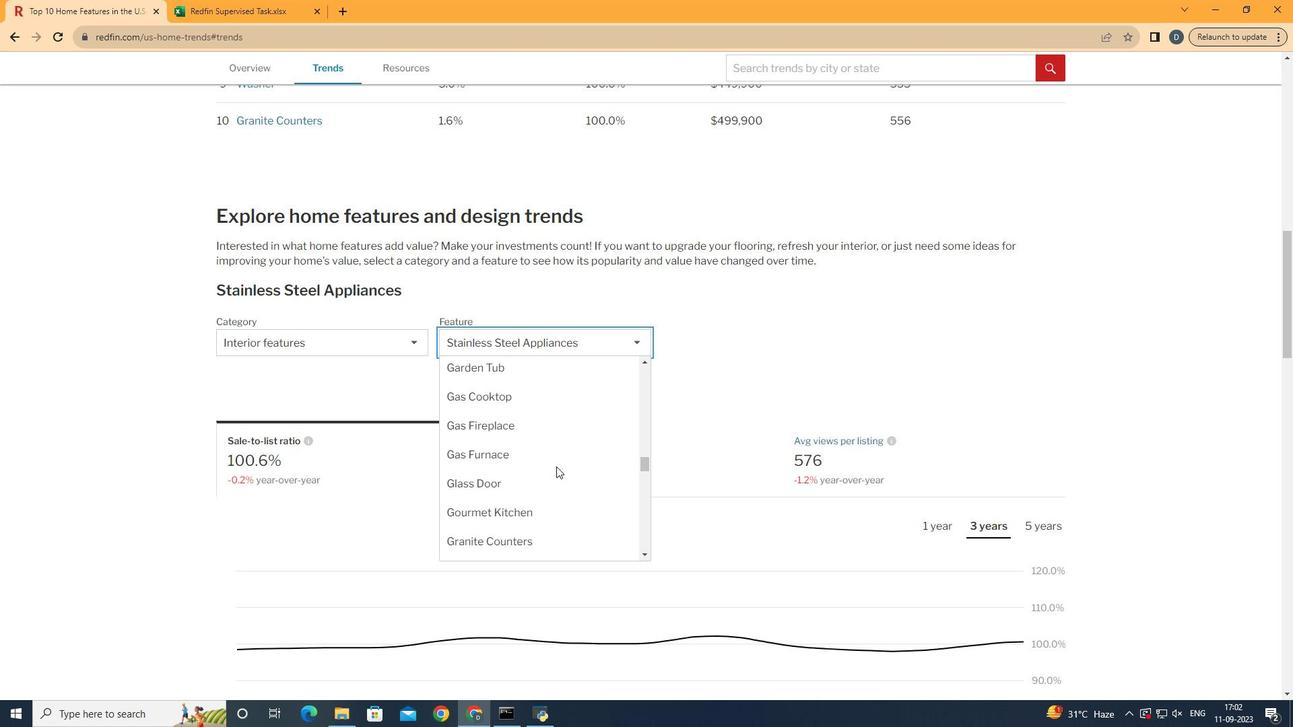 
Action: Mouse scrolled (556, 467) with delta (0, 0)
Screenshot: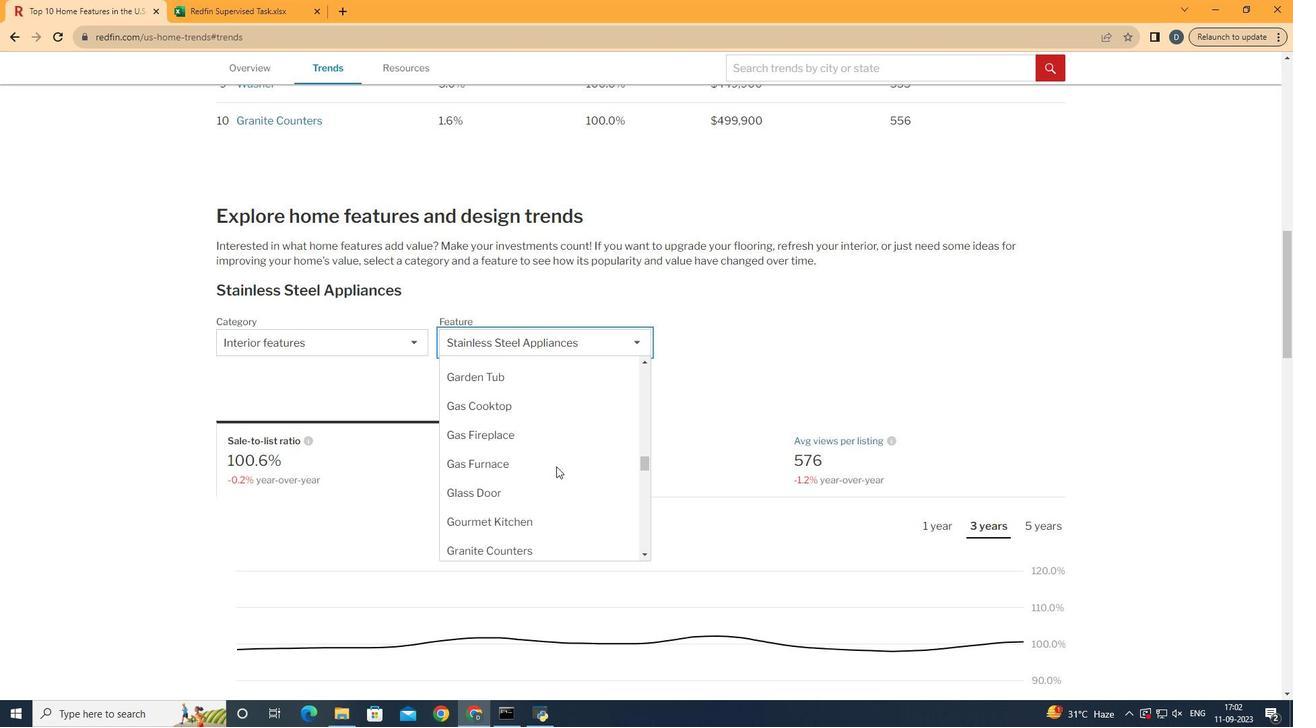 
Action: Mouse scrolled (556, 467) with delta (0, 0)
Screenshot: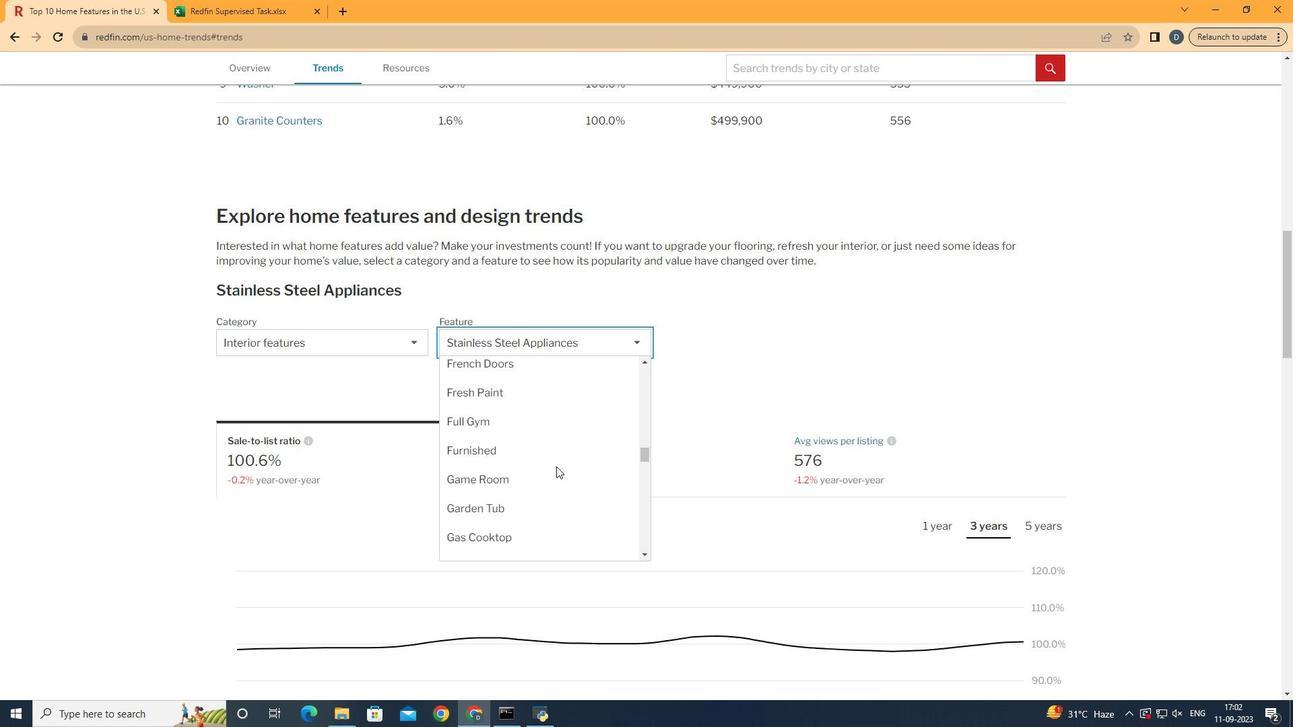 
Action: Mouse scrolled (556, 467) with delta (0, 0)
Screenshot: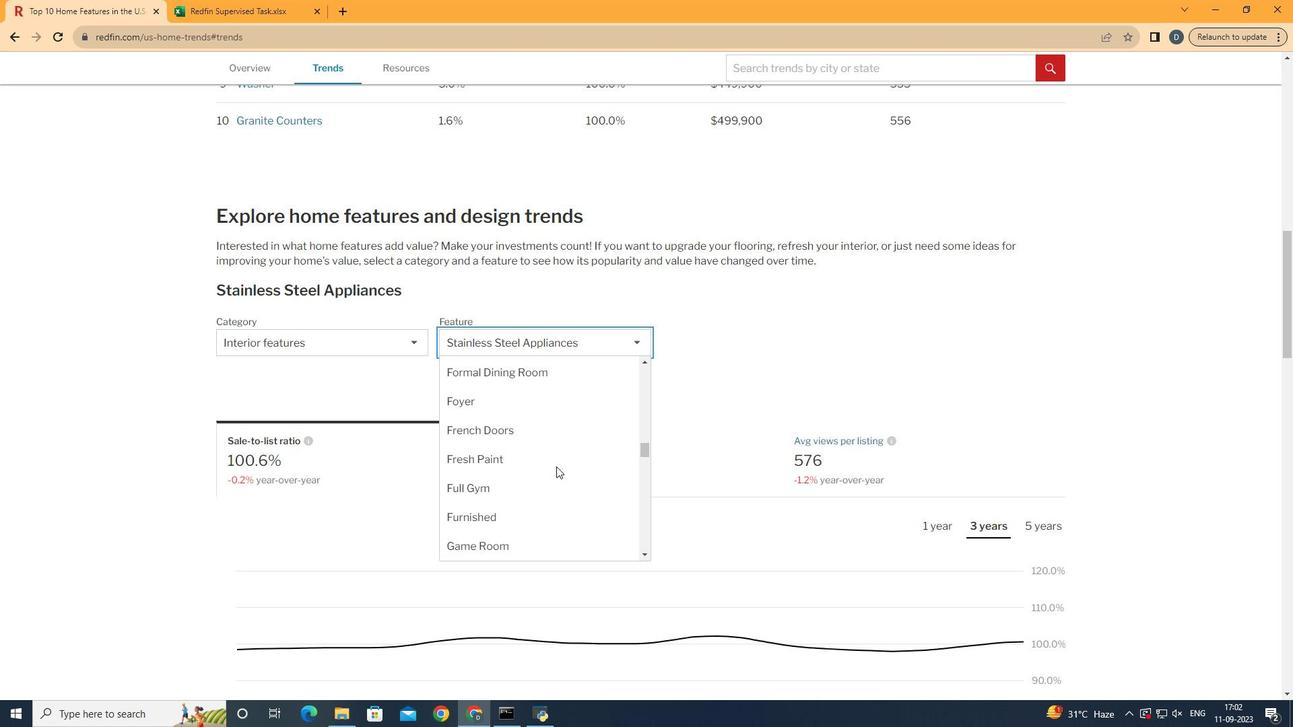 
Action: Mouse scrolled (556, 467) with delta (0, 0)
Screenshot: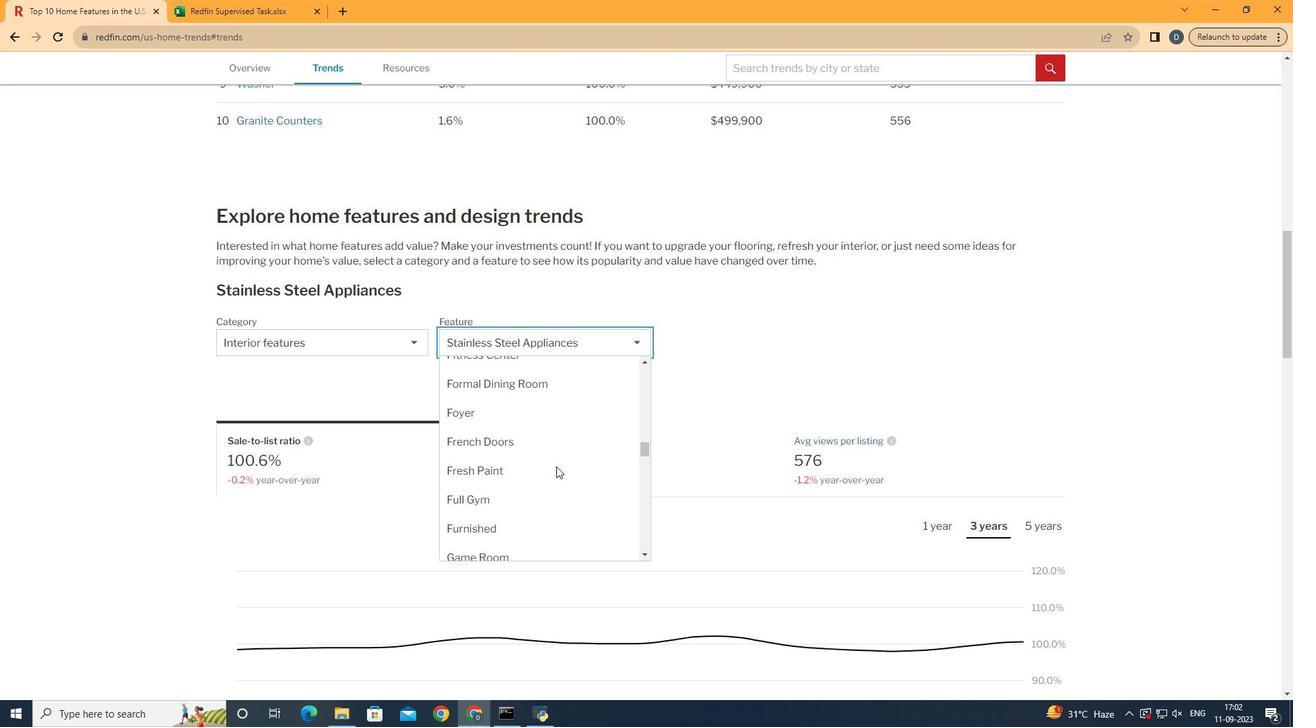 
Action: Mouse scrolled (556, 467) with delta (0, 0)
Screenshot: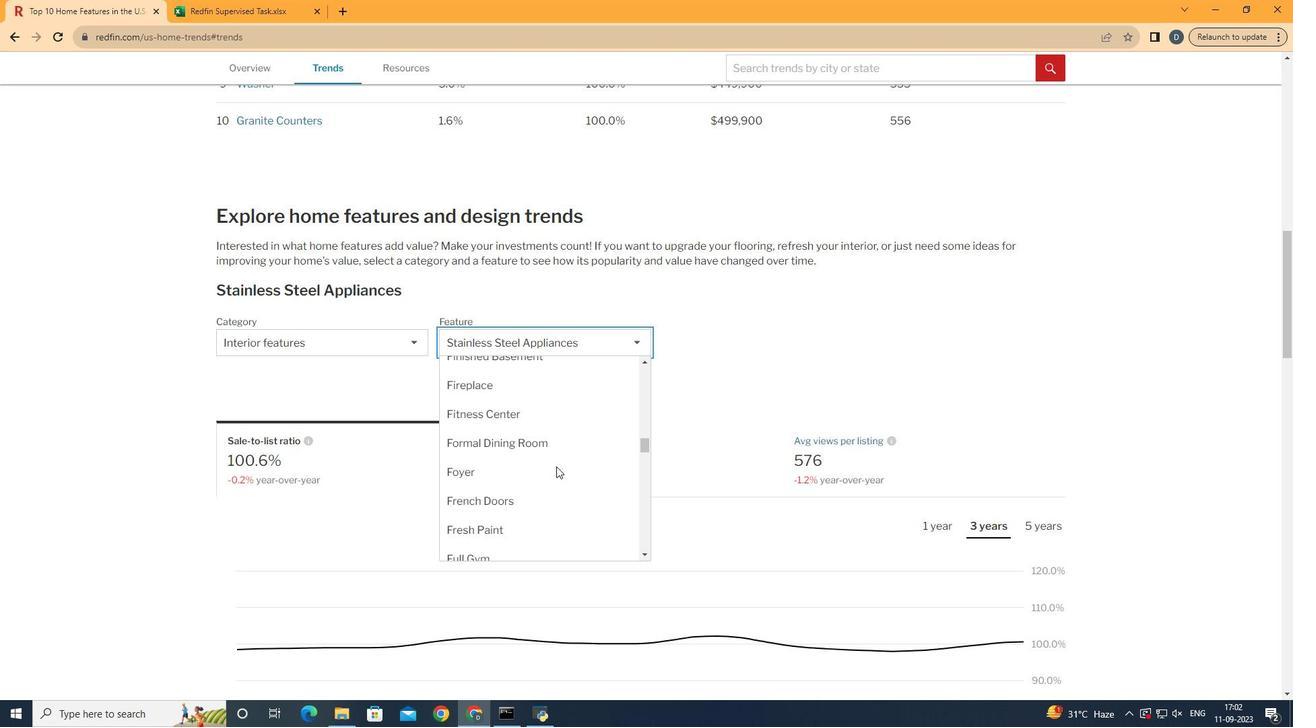 
Action: Mouse scrolled (556, 467) with delta (0, 0)
Screenshot: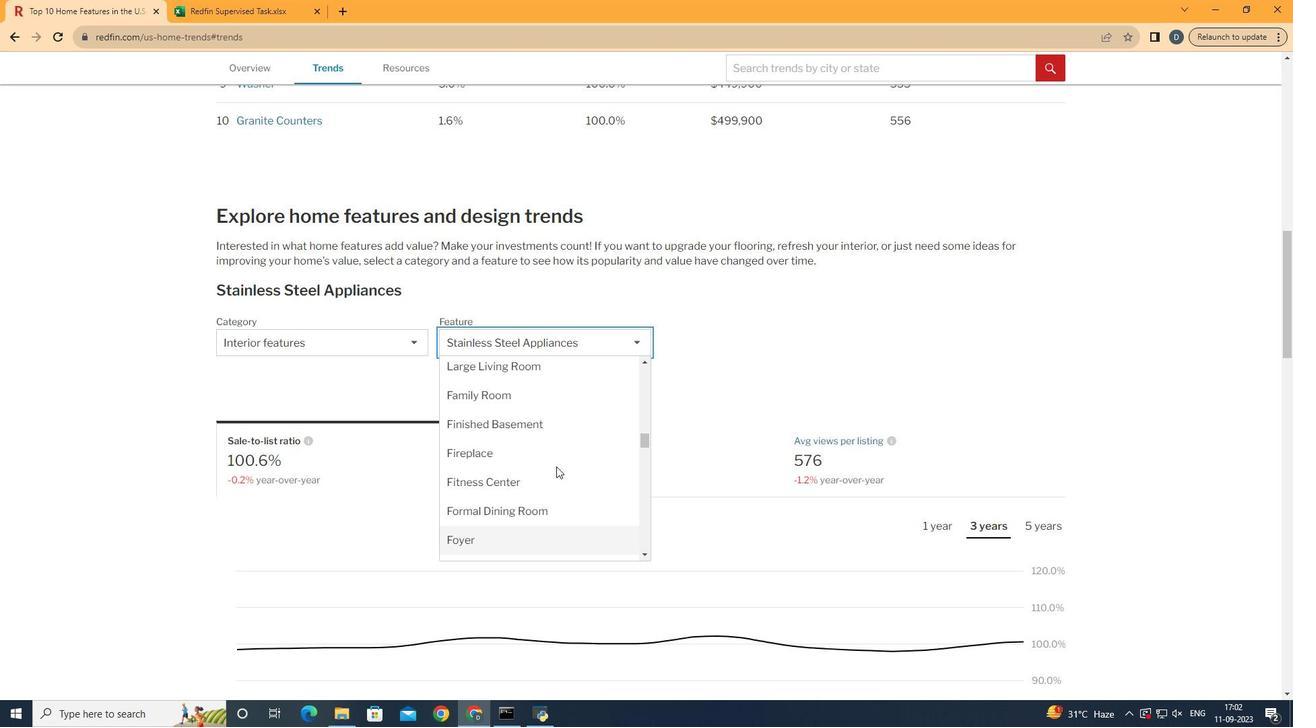 
Action: Mouse scrolled (556, 467) with delta (0, 0)
Screenshot: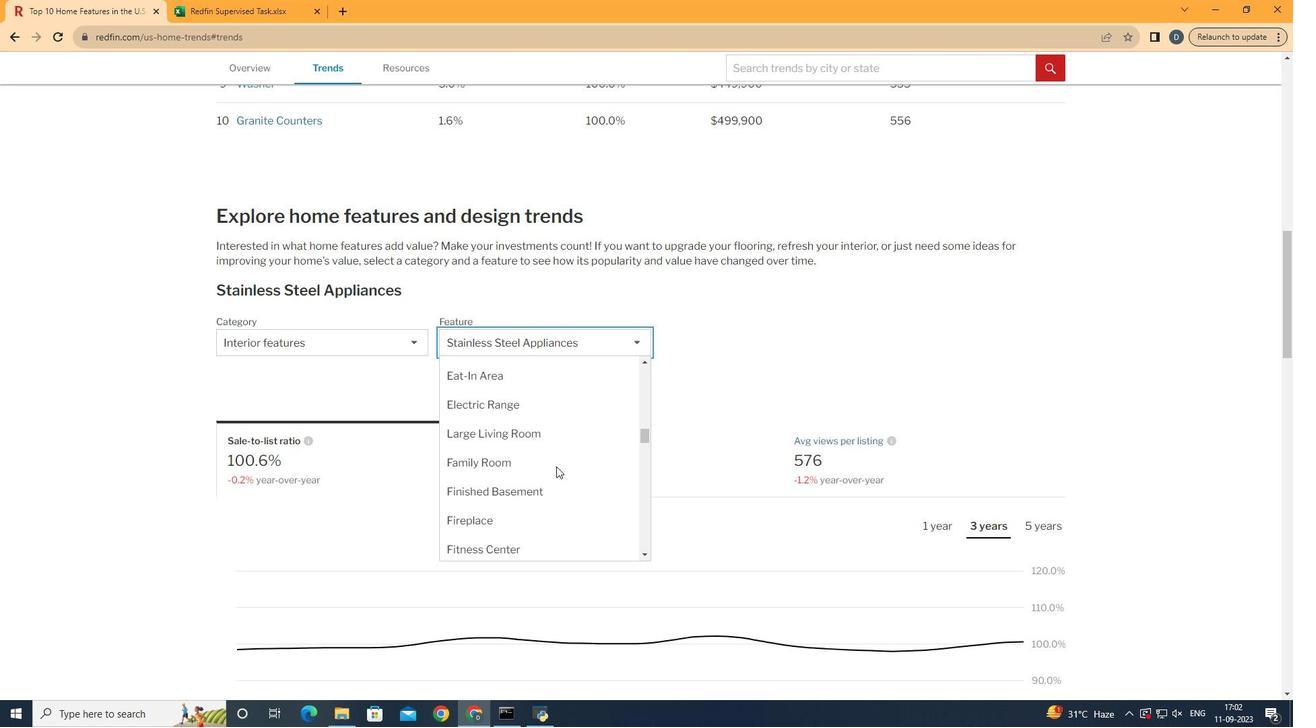 
Action: Mouse moved to (600, 461)
Screenshot: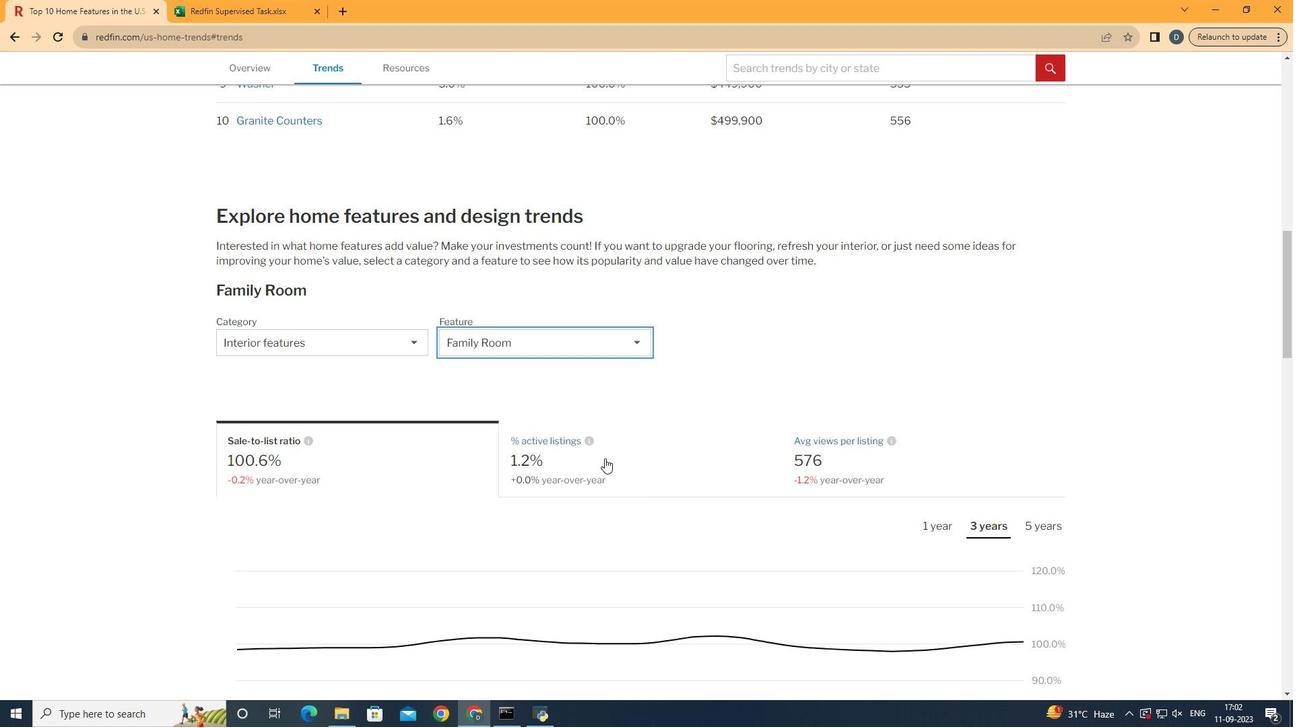 
Action: Mouse pressed left at (600, 461)
Screenshot: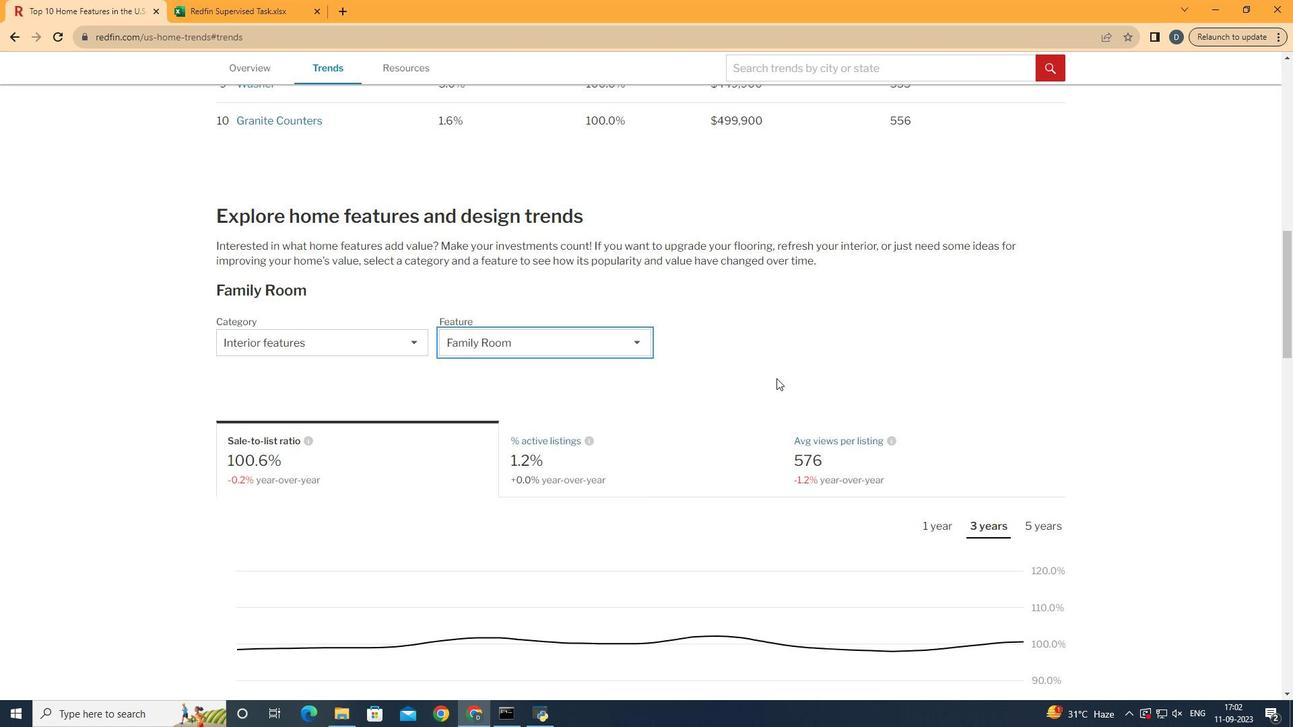
Action: Mouse moved to (793, 369)
Screenshot: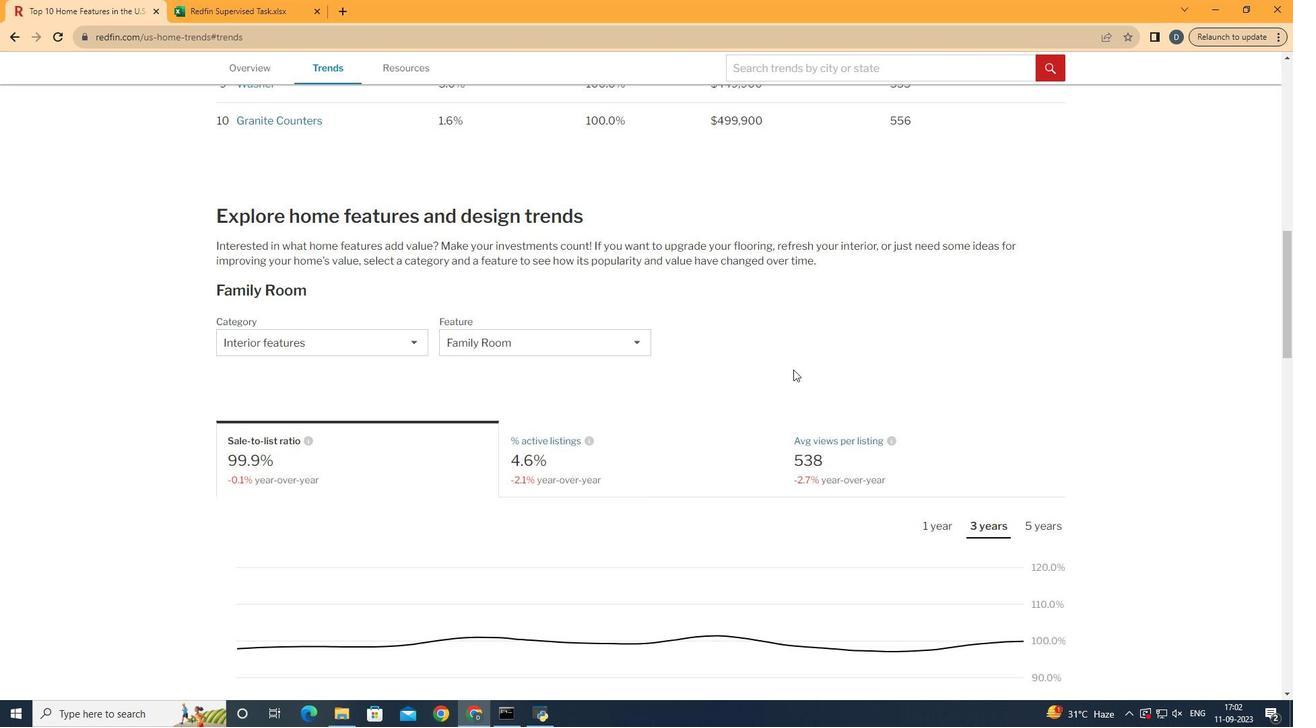 
Action: Mouse pressed left at (793, 369)
Screenshot: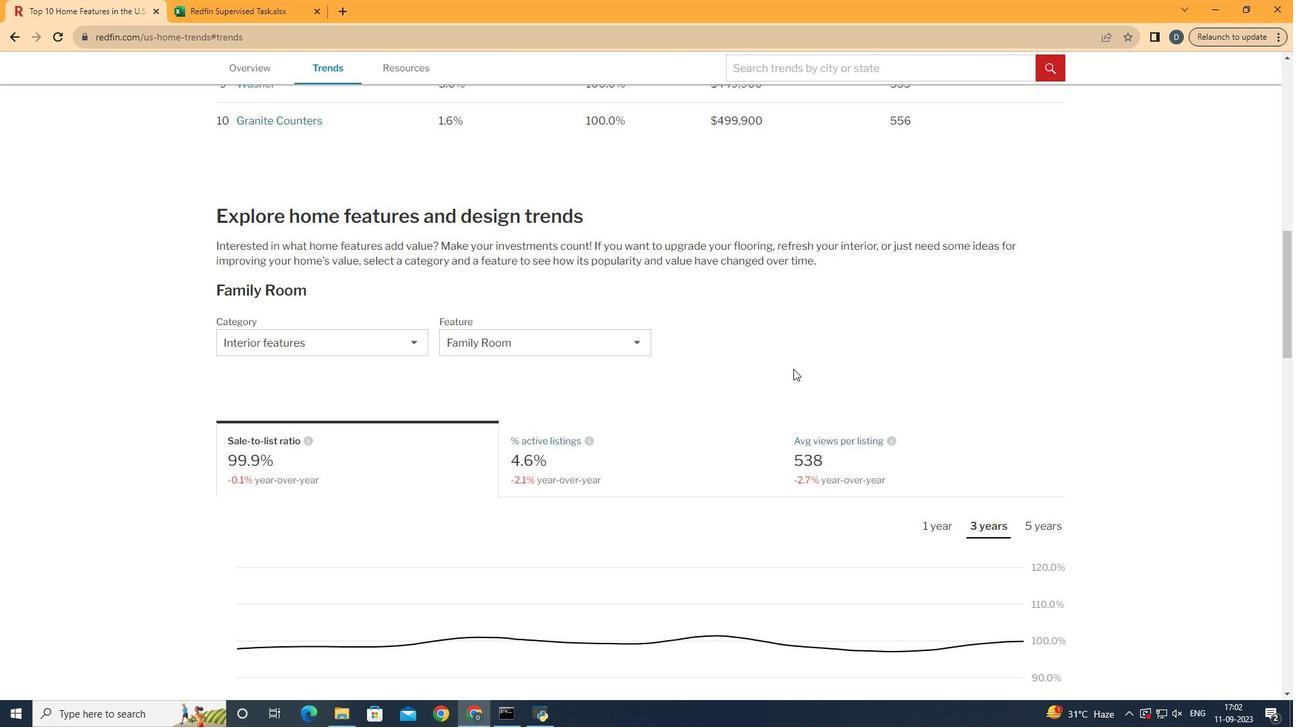 
Action: Mouse moved to (793, 367)
Screenshot: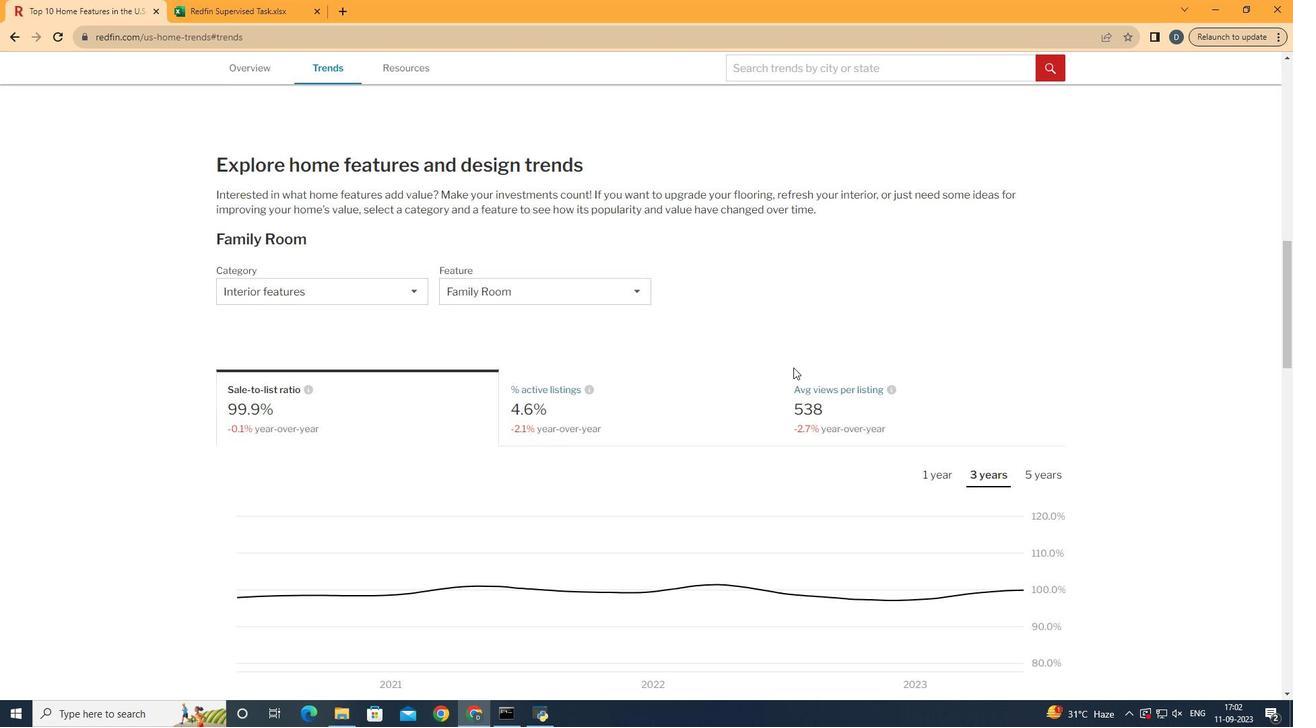 
Action: Mouse scrolled (793, 367) with delta (0, 0)
Screenshot: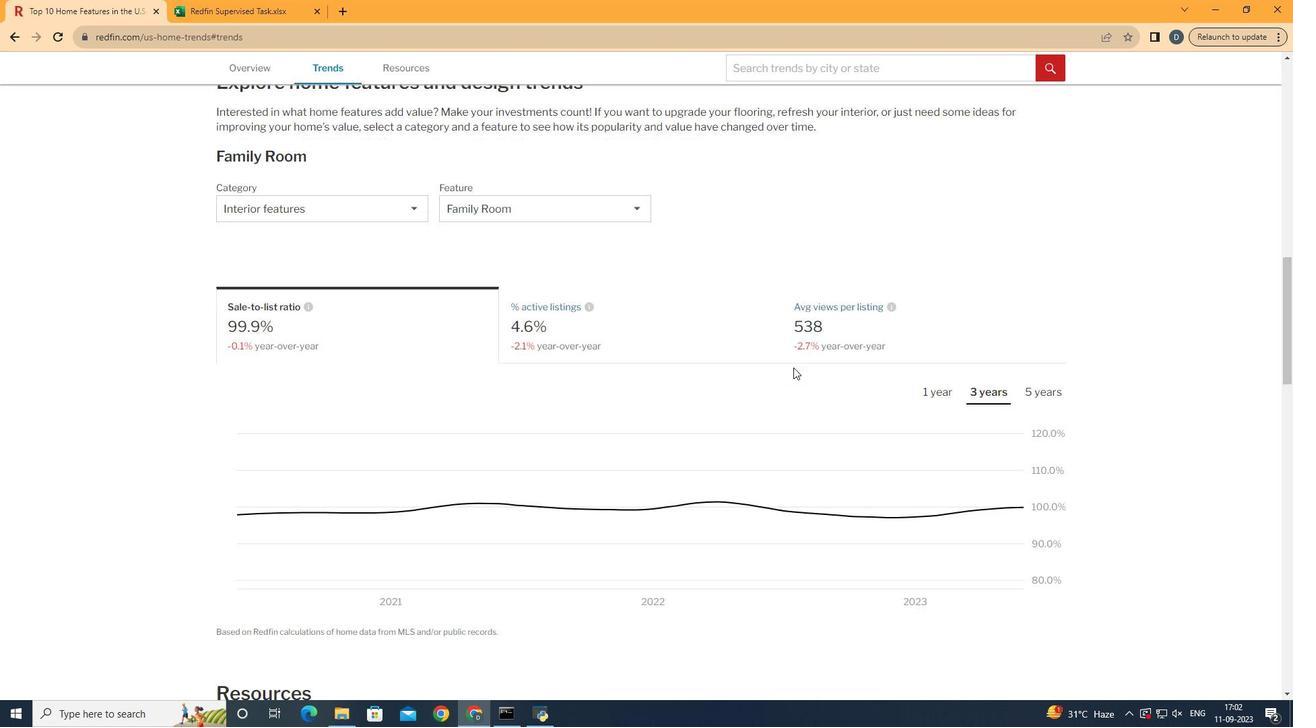 
Action: Mouse scrolled (793, 367) with delta (0, 0)
Screenshot: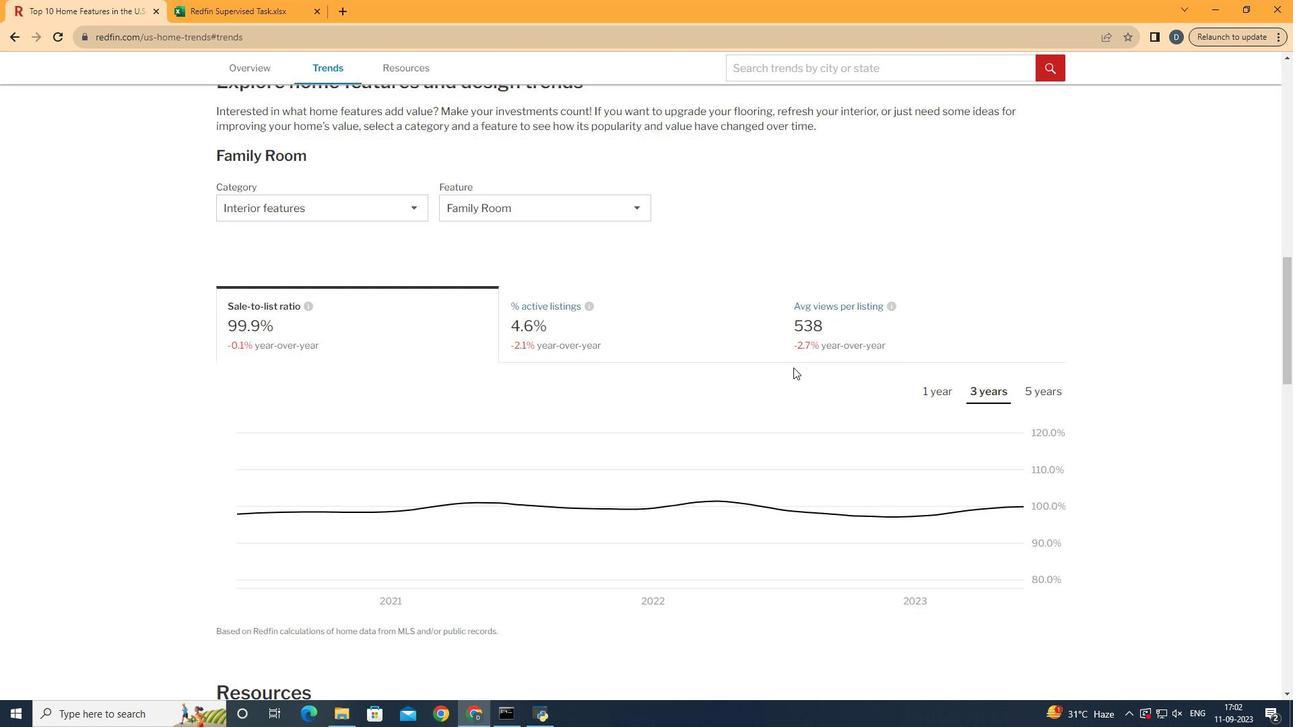 
Action: Mouse moved to (440, 347)
Screenshot: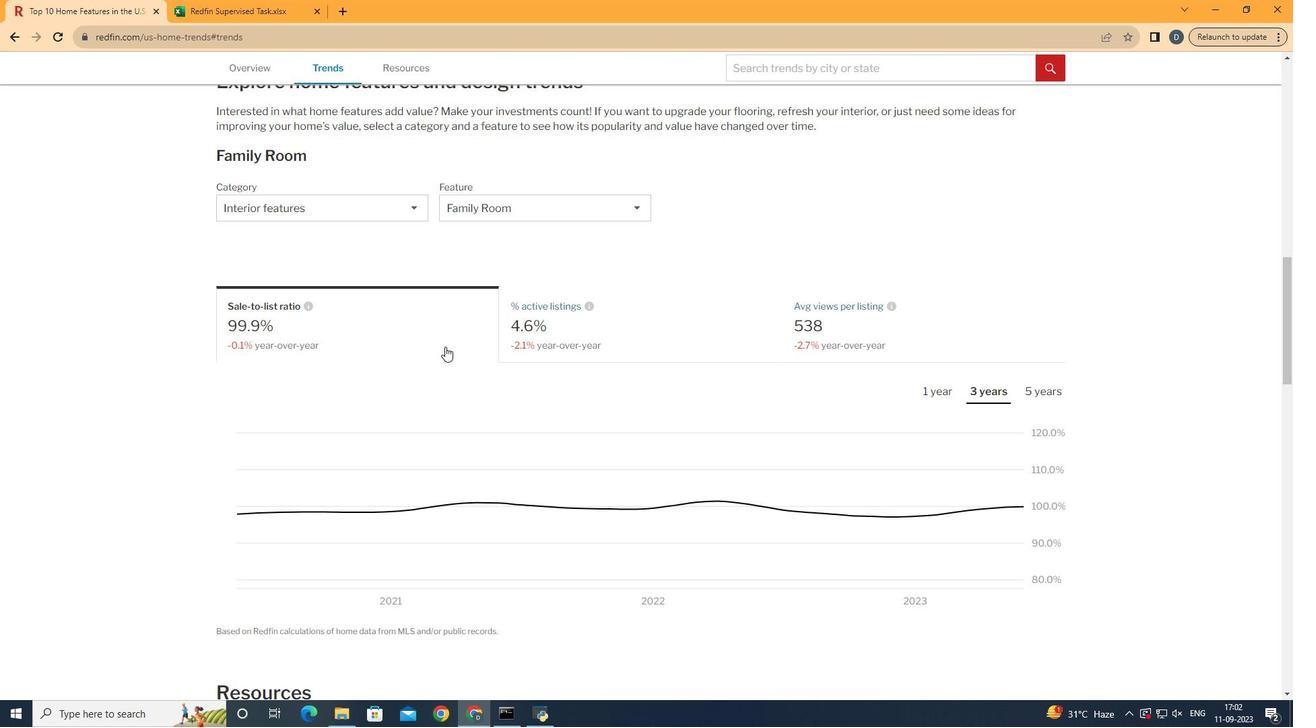
Action: Mouse pressed left at (440, 347)
Screenshot: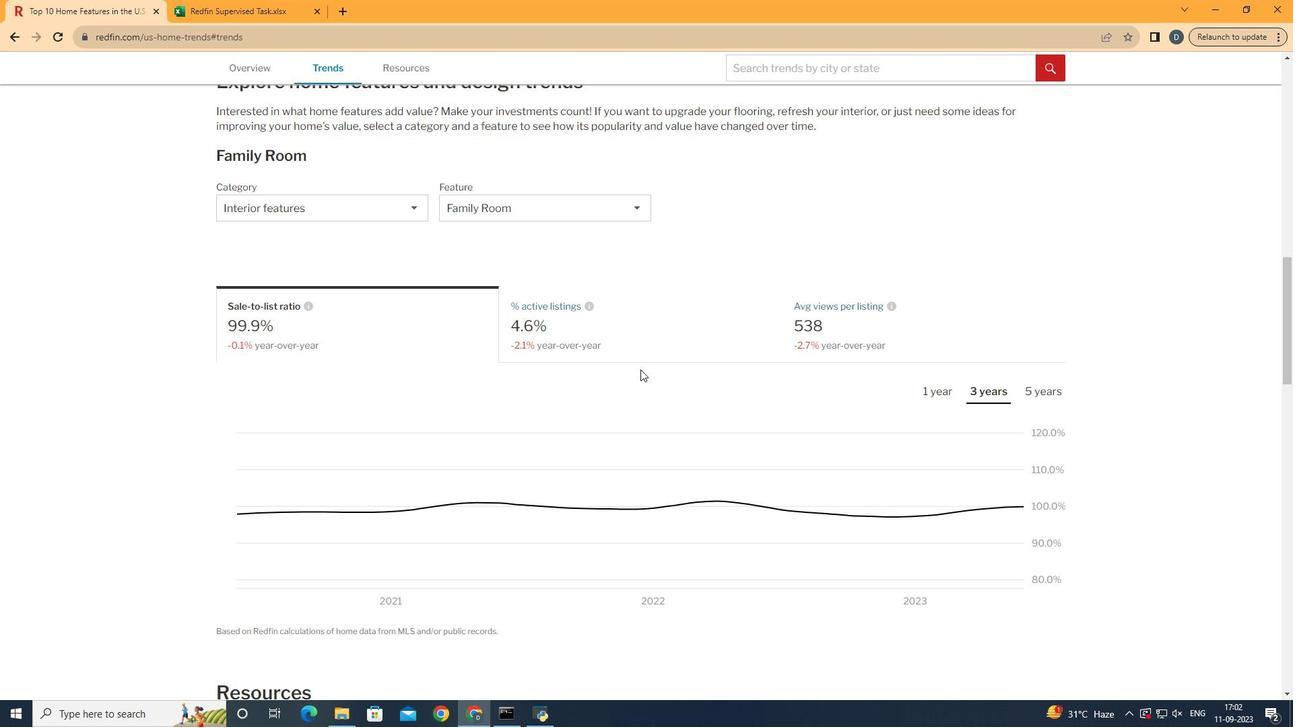 
Action: Mouse moved to (1037, 385)
Screenshot: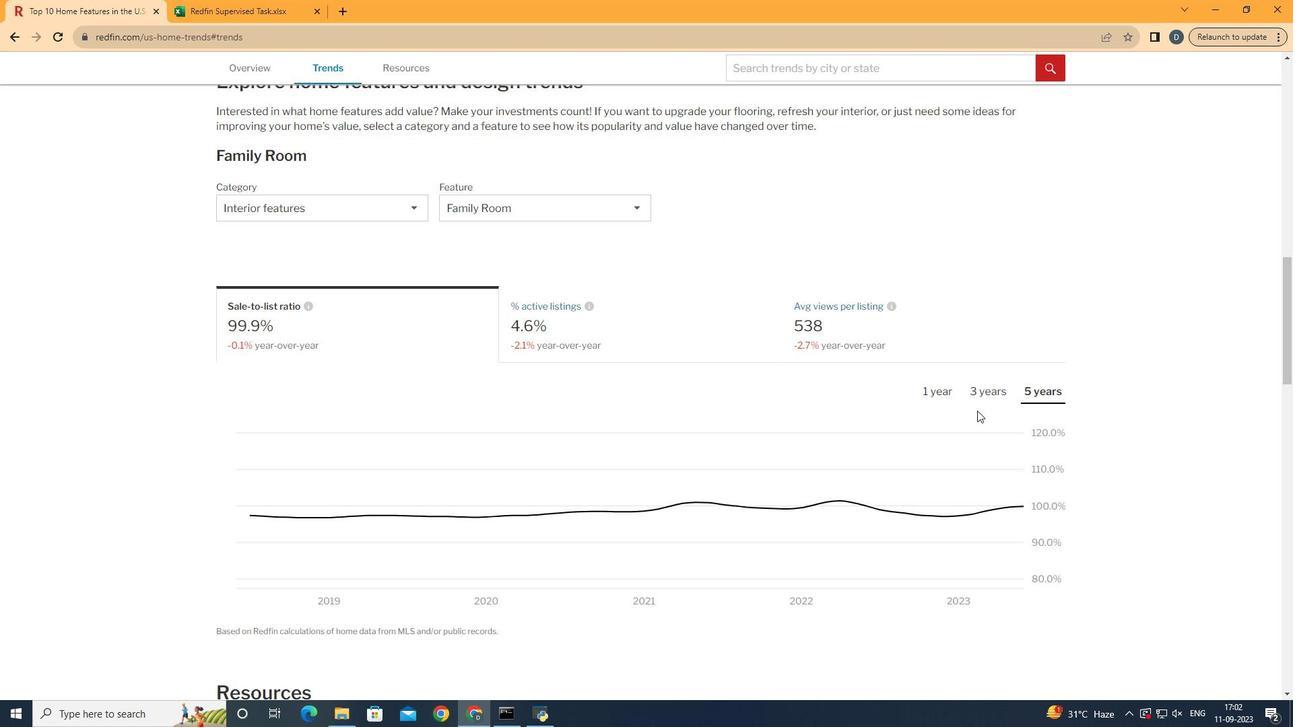 
Action: Mouse pressed left at (1037, 385)
Screenshot: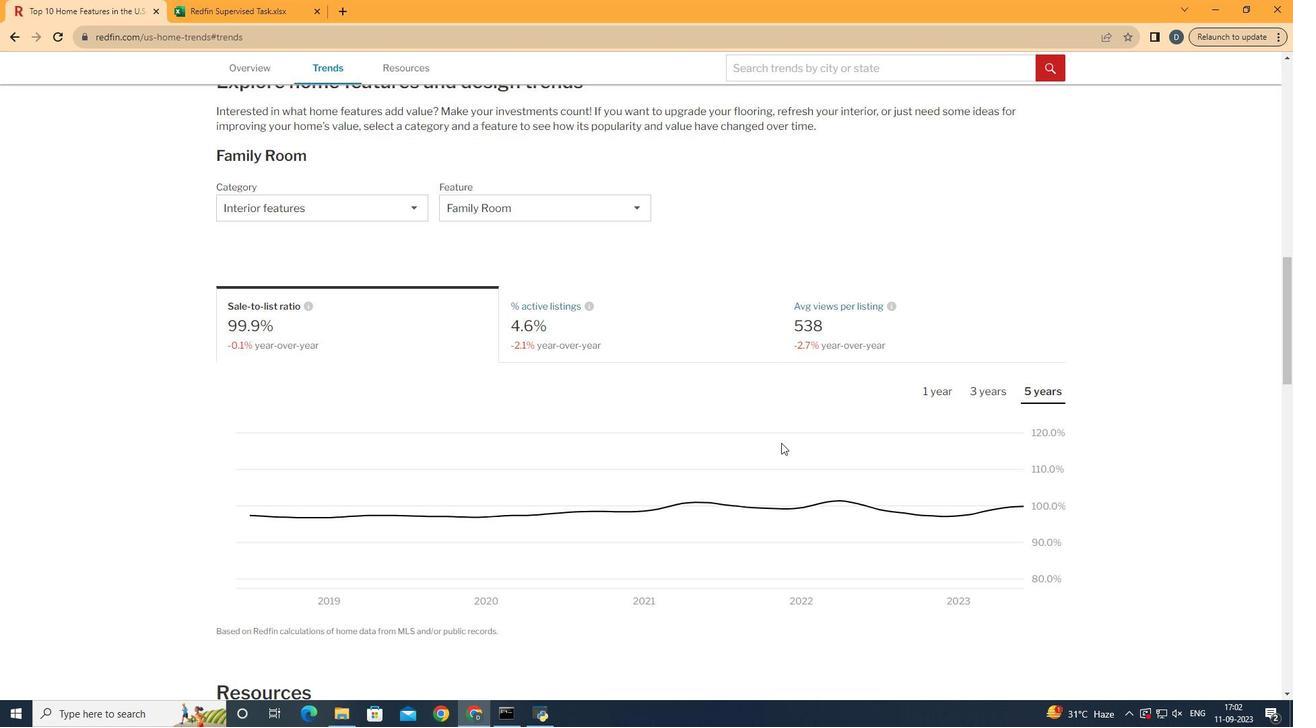 
Action: Mouse moved to (1078, 570)
Screenshot: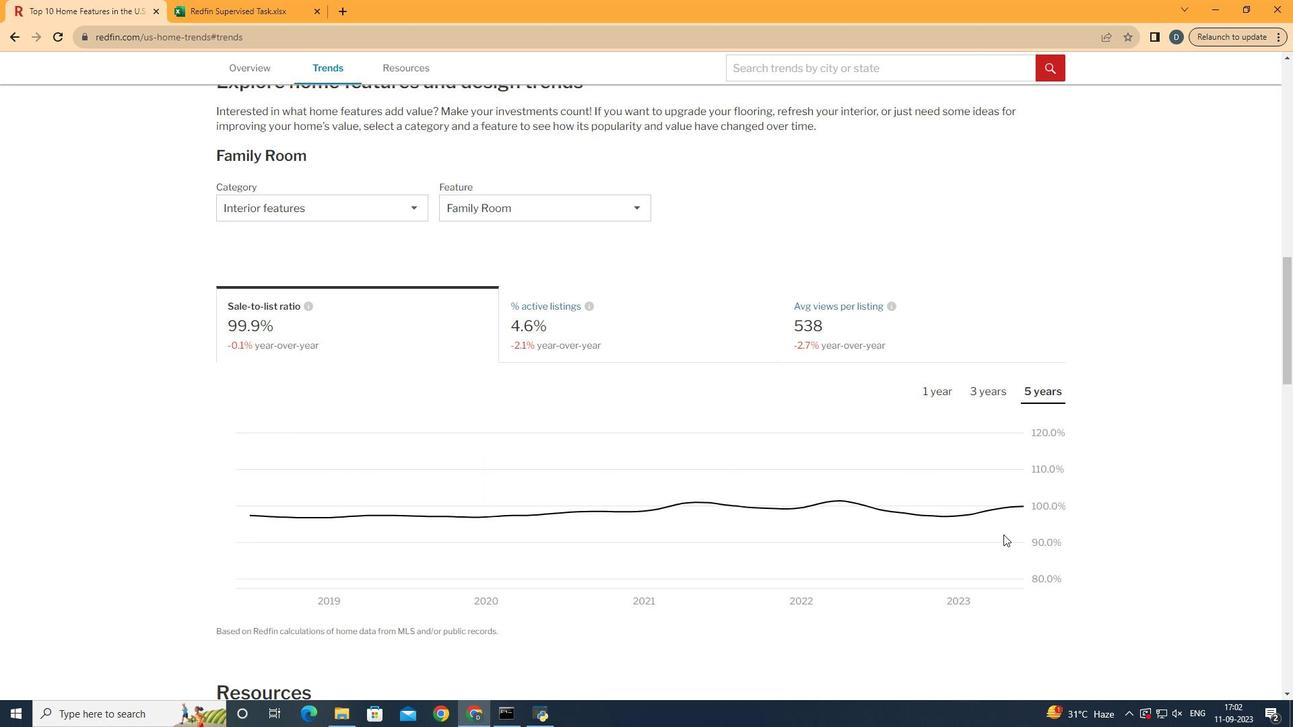 
